 Task: Use a VST tremolo effect on a pad to create pulsating ambient textures.
Action: Mouse moved to (89, 11)
Screenshot: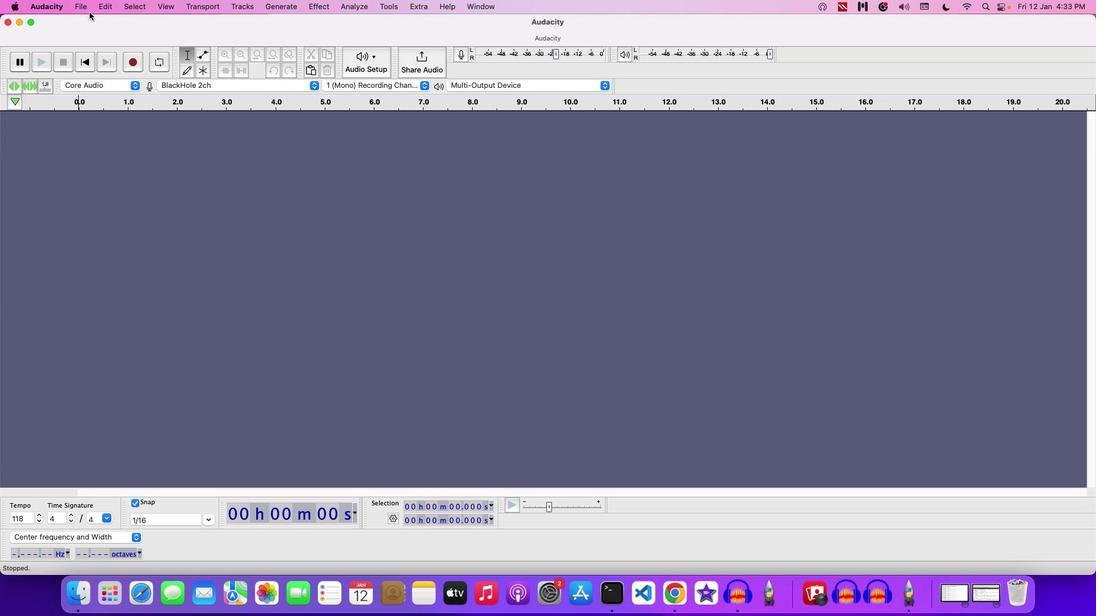 
Action: Mouse pressed left at (89, 11)
Screenshot: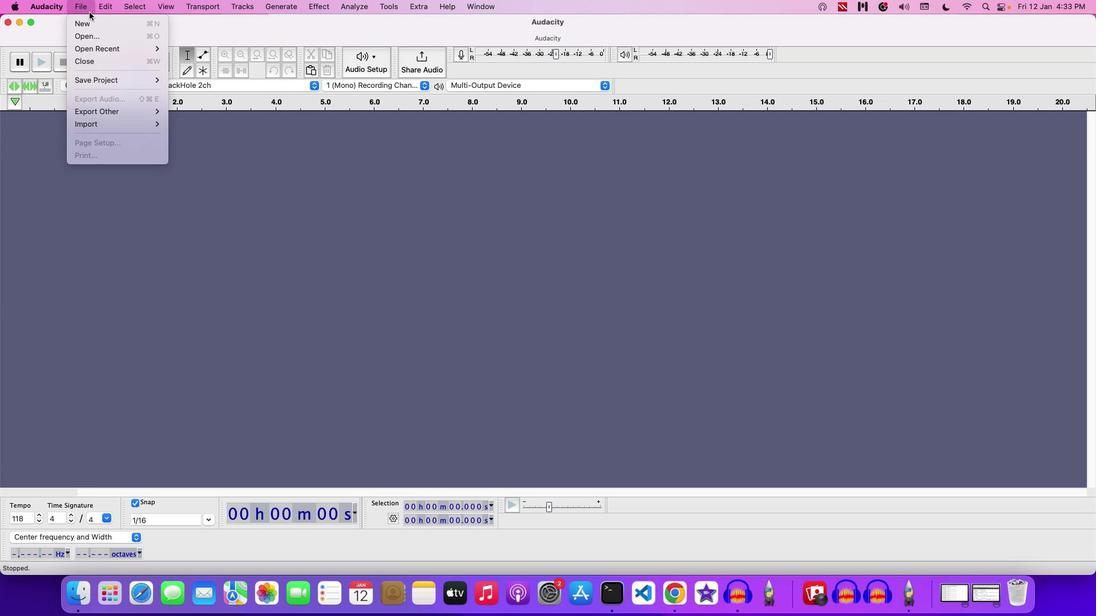 
Action: Mouse moved to (128, 42)
Screenshot: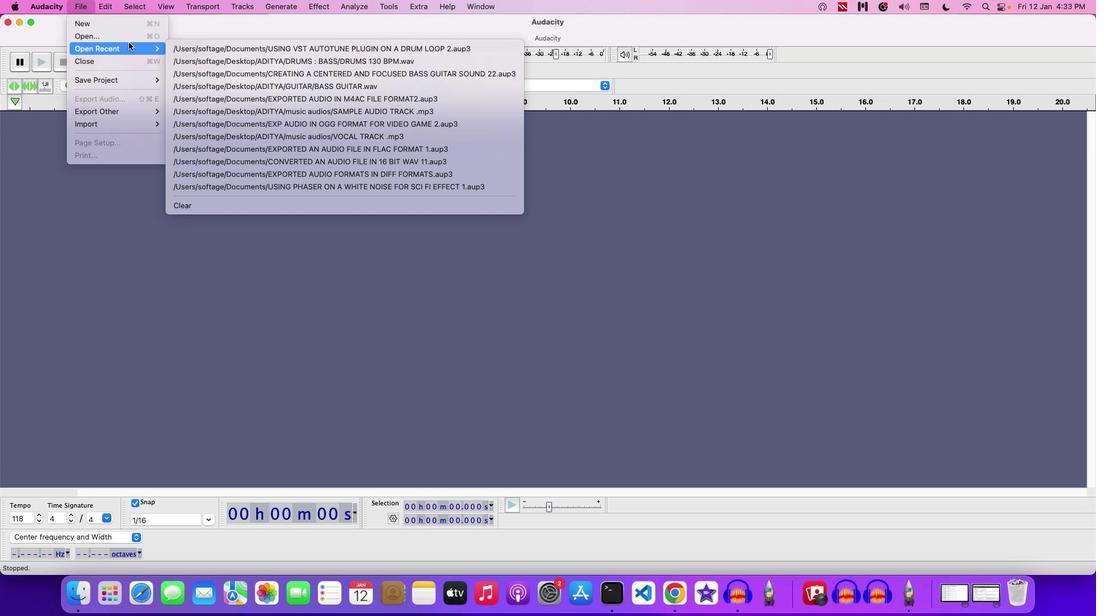 
Action: Mouse pressed left at (128, 42)
Screenshot: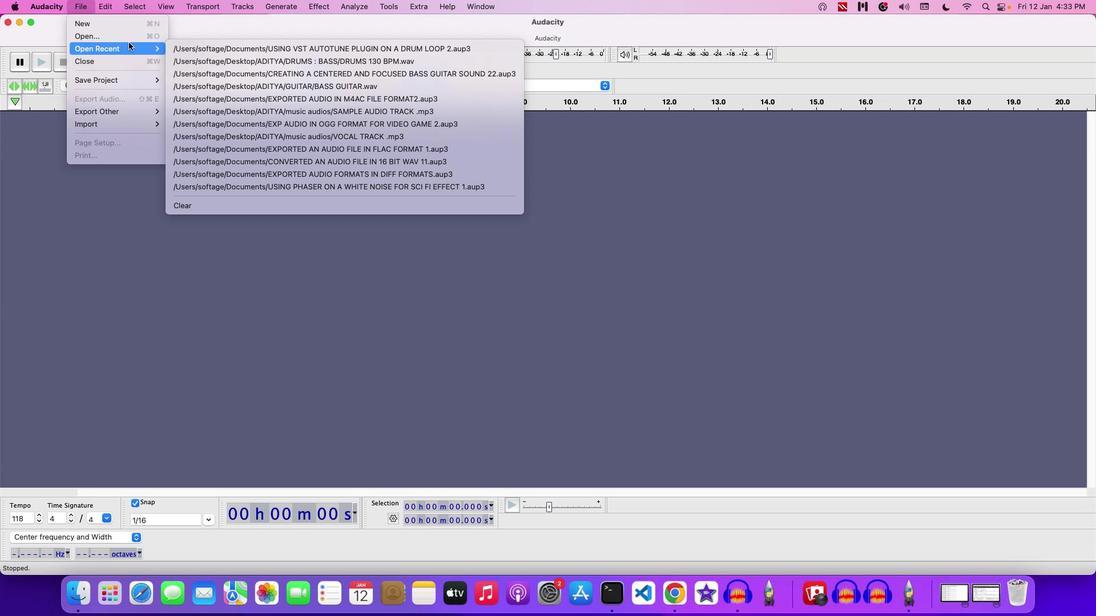 
Action: Mouse moved to (569, 121)
Screenshot: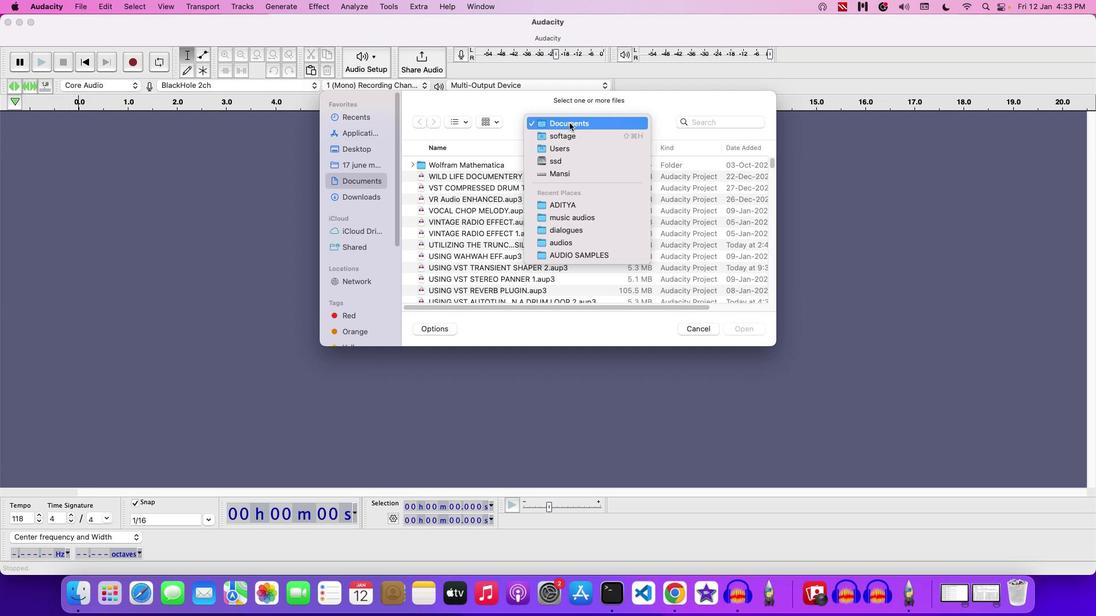 
Action: Mouse pressed left at (569, 121)
Screenshot: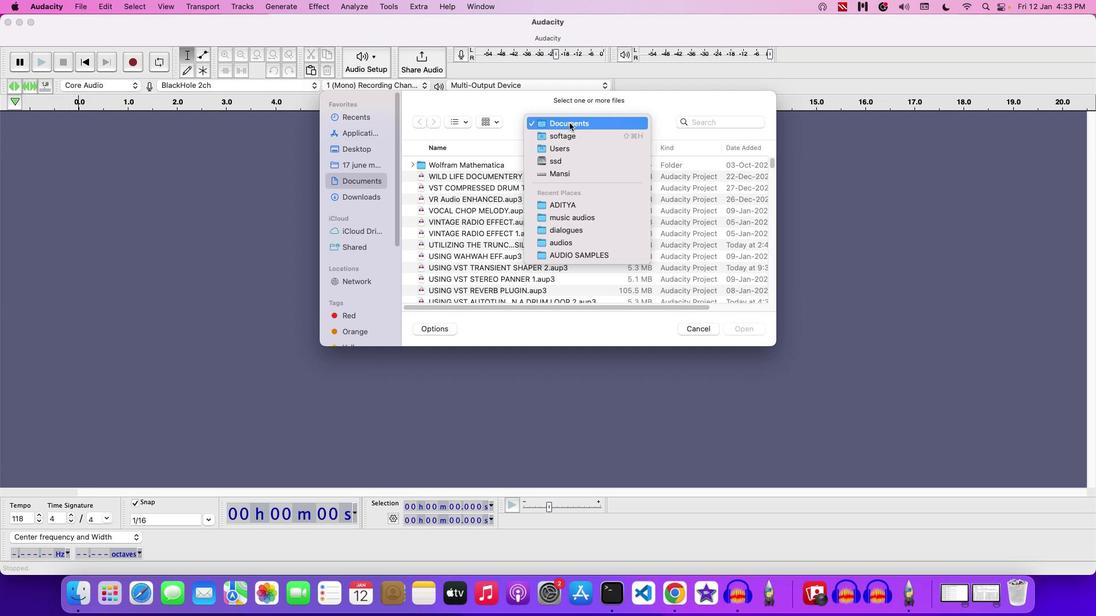 
Action: Mouse moved to (575, 209)
Screenshot: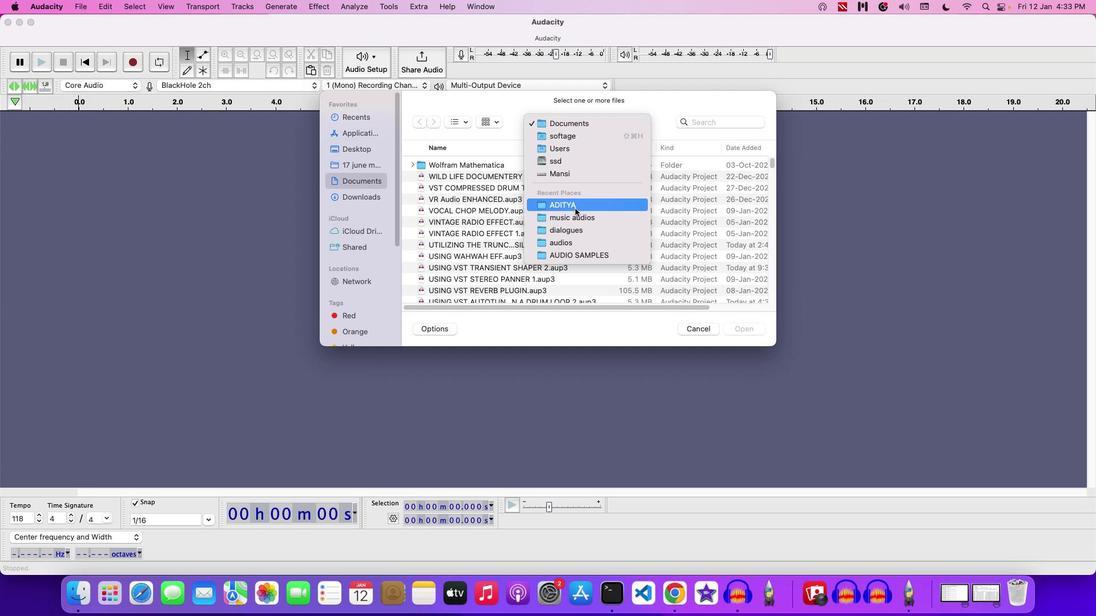 
Action: Mouse pressed left at (575, 209)
Screenshot: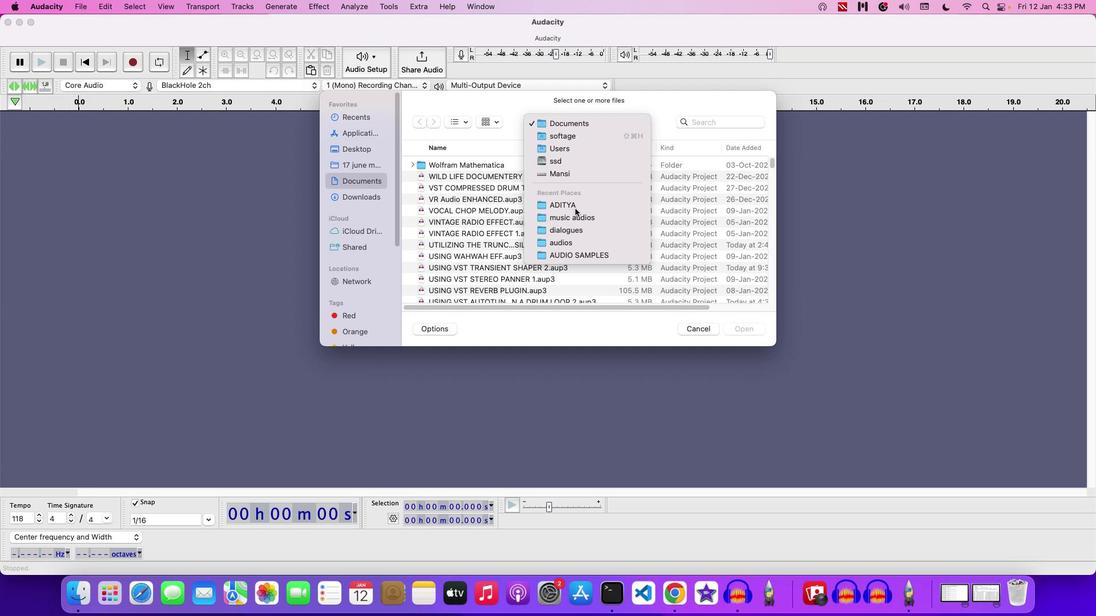
Action: Mouse moved to (518, 231)
Screenshot: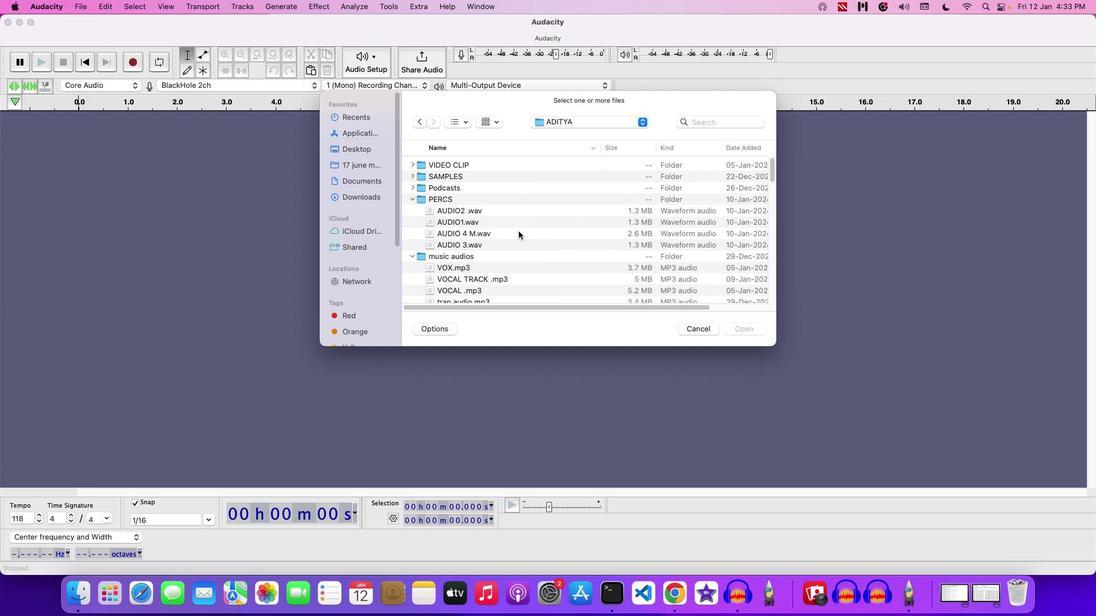 
Action: Mouse scrolled (518, 231) with delta (0, 0)
Screenshot: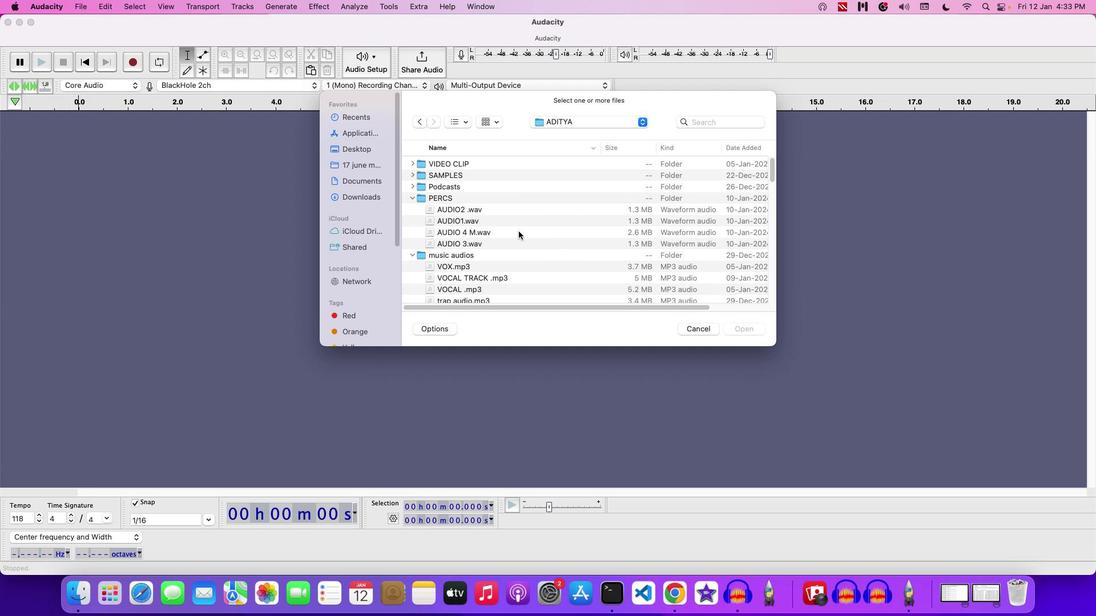 
Action: Mouse scrolled (518, 231) with delta (0, 0)
Screenshot: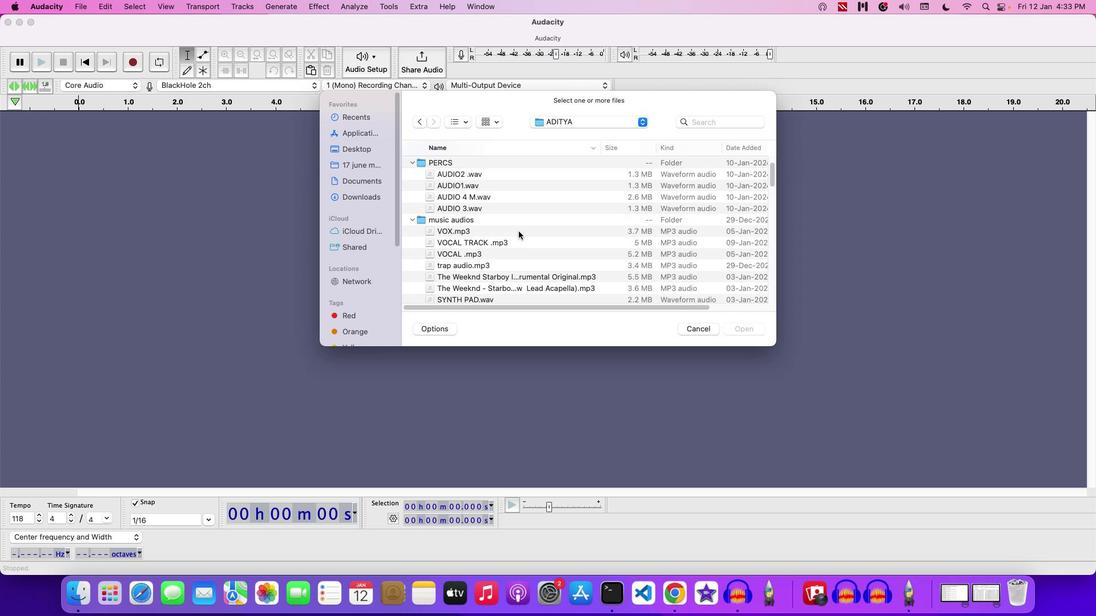 
Action: Mouse scrolled (518, 231) with delta (0, 0)
Screenshot: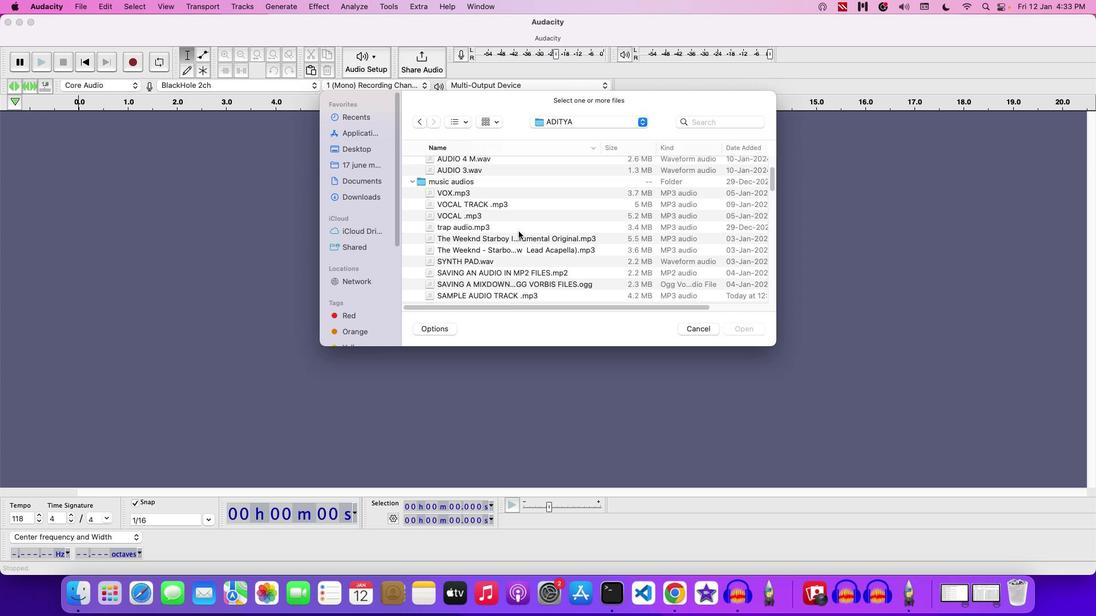 
Action: Mouse scrolled (518, 231) with delta (0, -1)
Screenshot: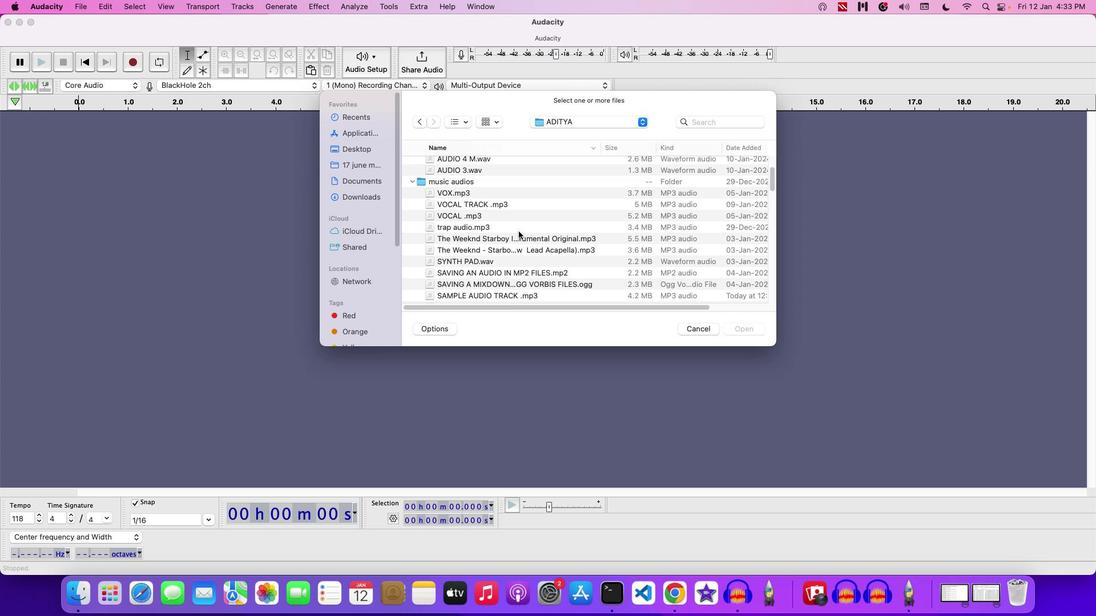 
Action: Mouse scrolled (518, 231) with delta (0, -1)
Screenshot: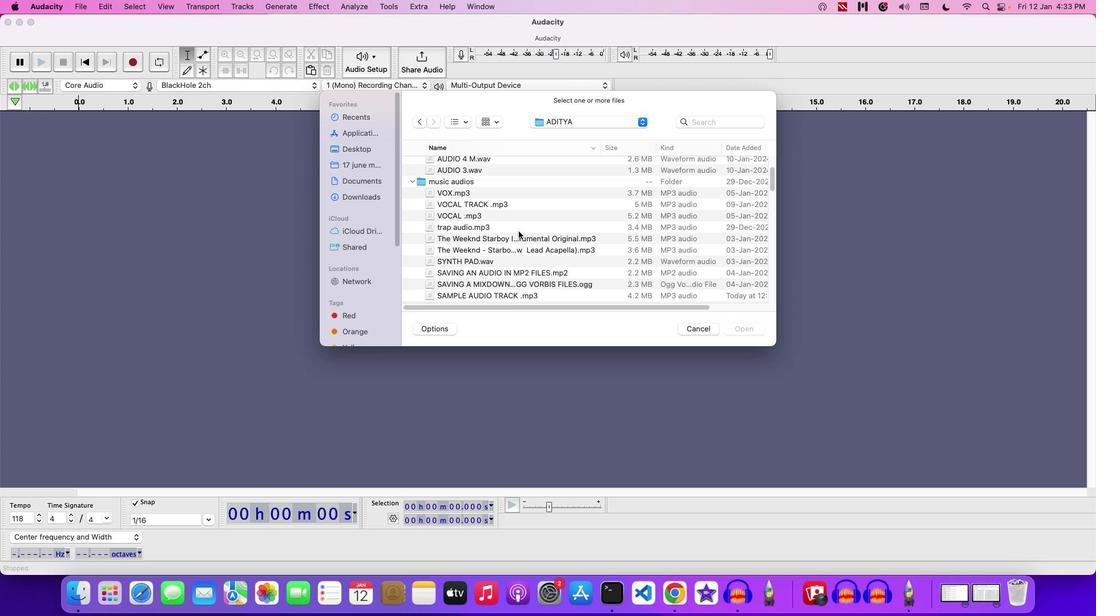 
Action: Mouse moved to (458, 262)
Screenshot: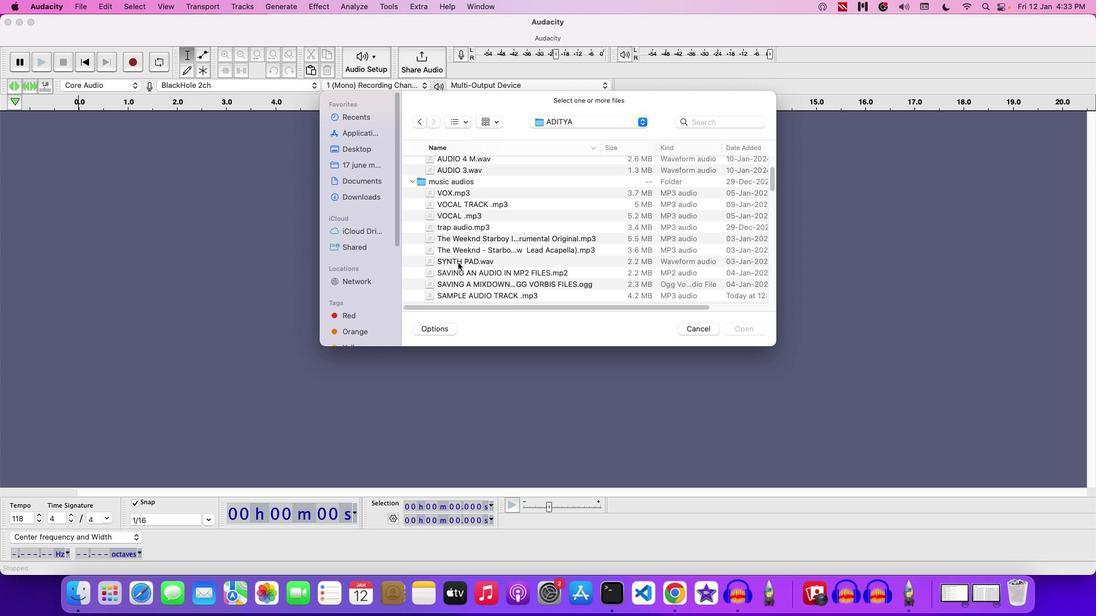 
Action: Mouse pressed left at (458, 262)
Screenshot: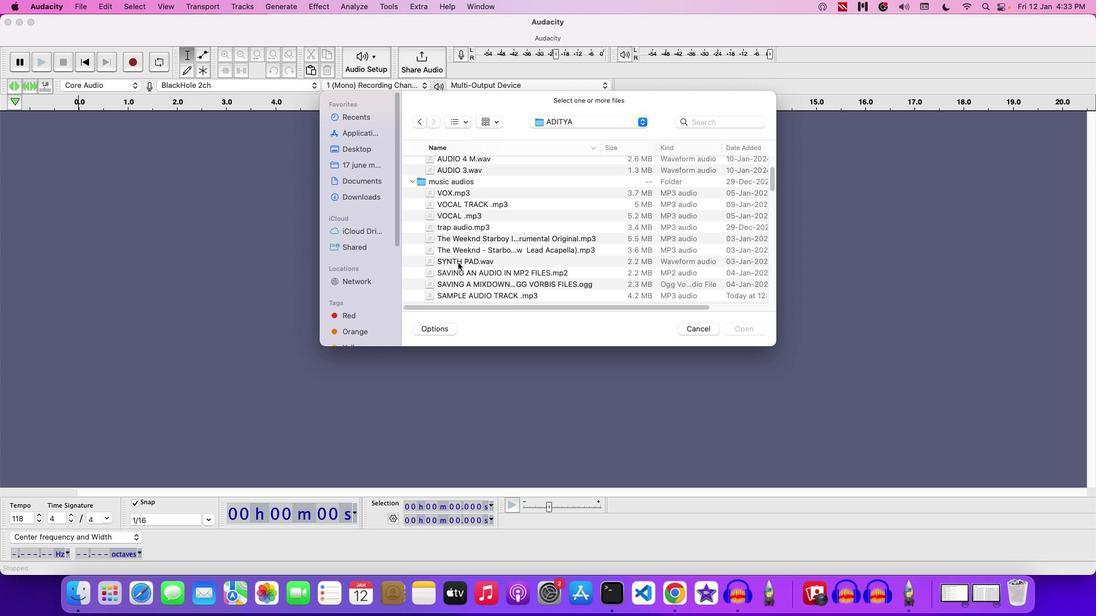 
Action: Mouse moved to (464, 261)
Screenshot: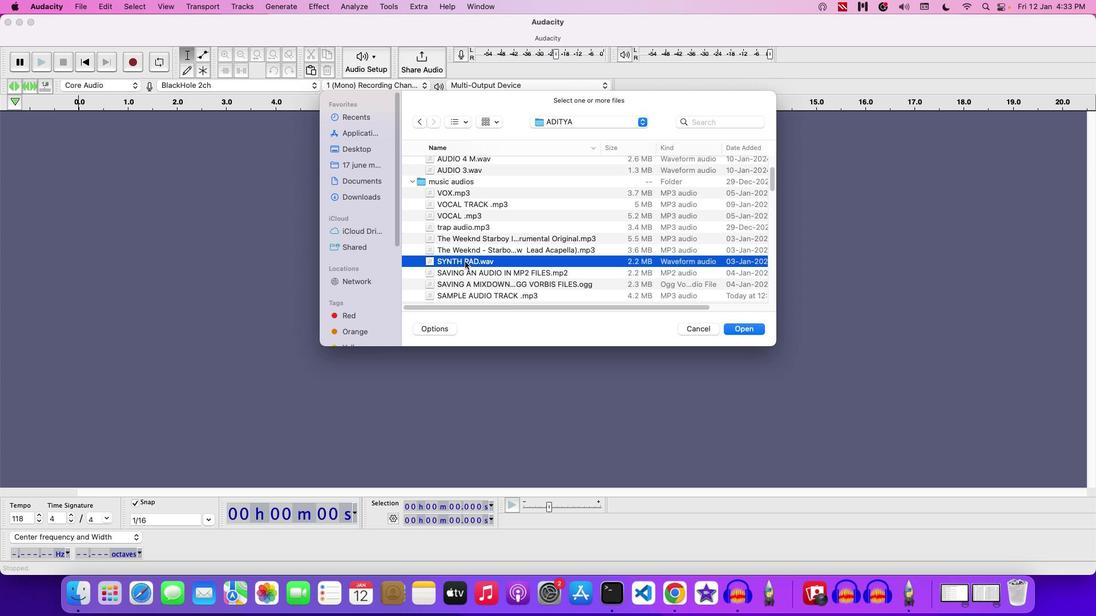 
Action: Mouse pressed left at (464, 261)
Screenshot: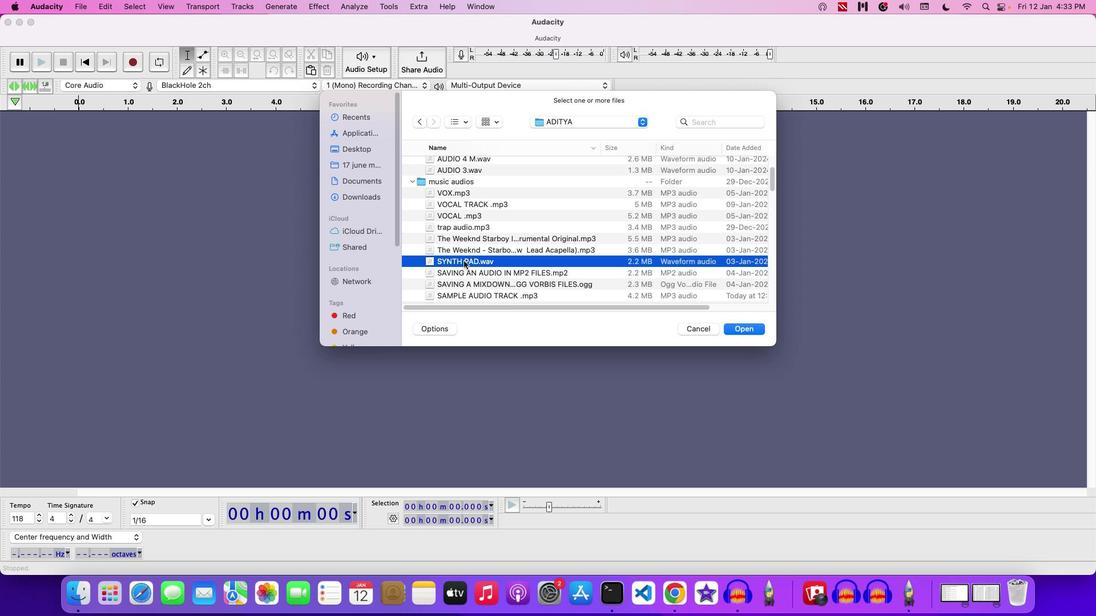 
Action: Mouse moved to (708, 327)
Screenshot: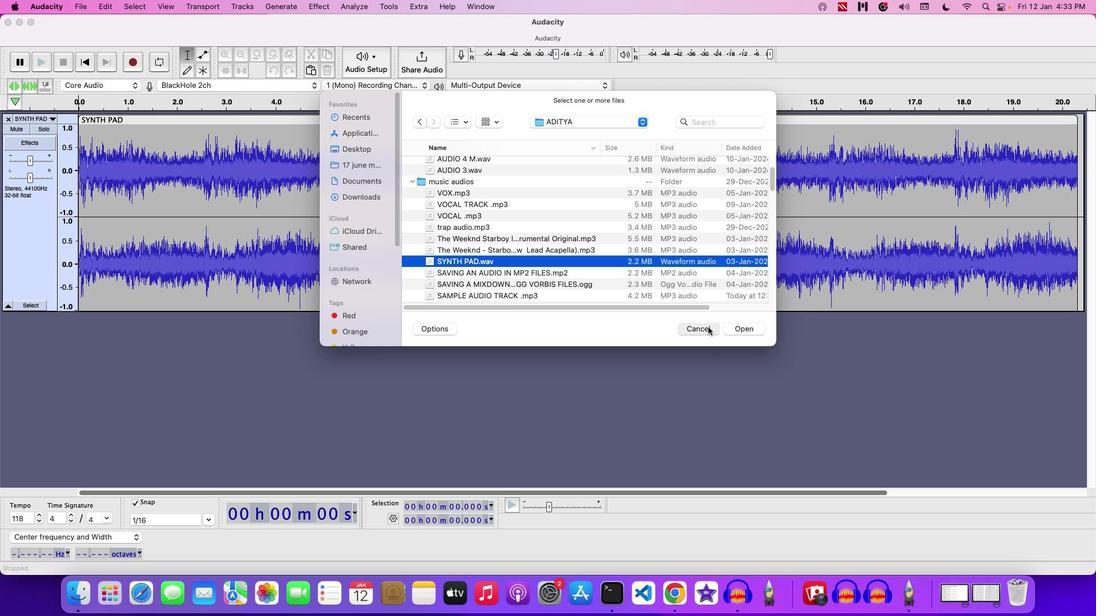 
Action: Mouse pressed left at (708, 327)
Screenshot: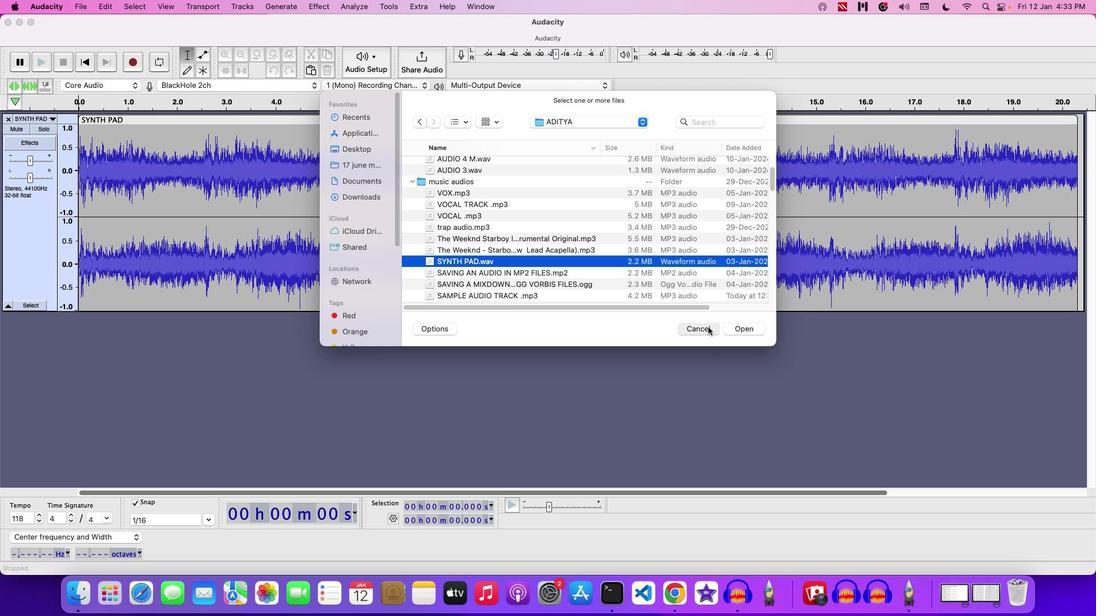 
Action: Mouse moved to (312, 301)
Screenshot: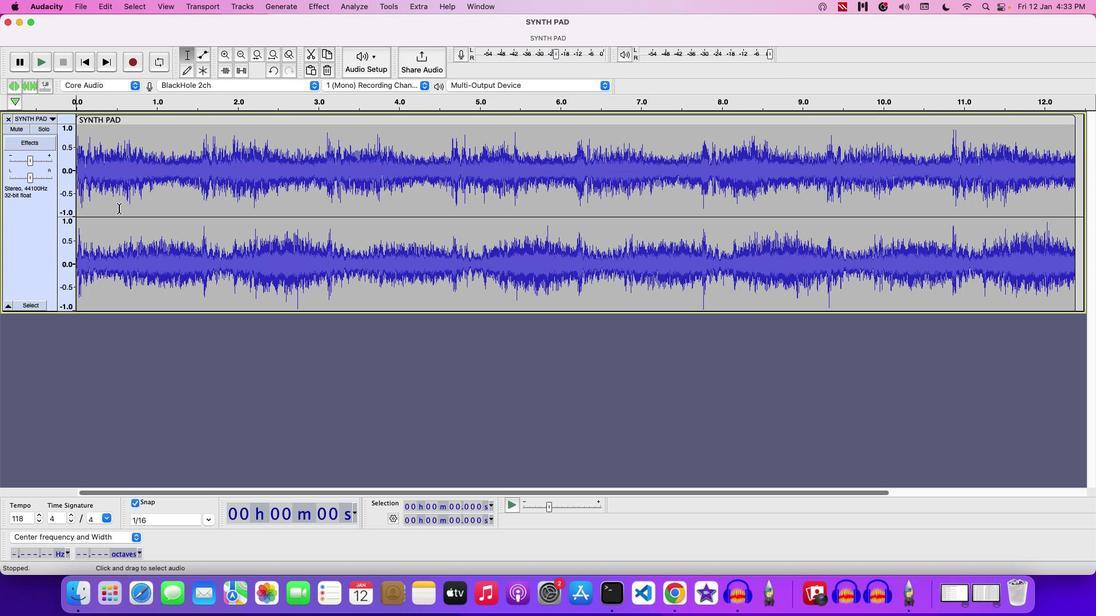 
Action: Key pressed Key.space
Screenshot: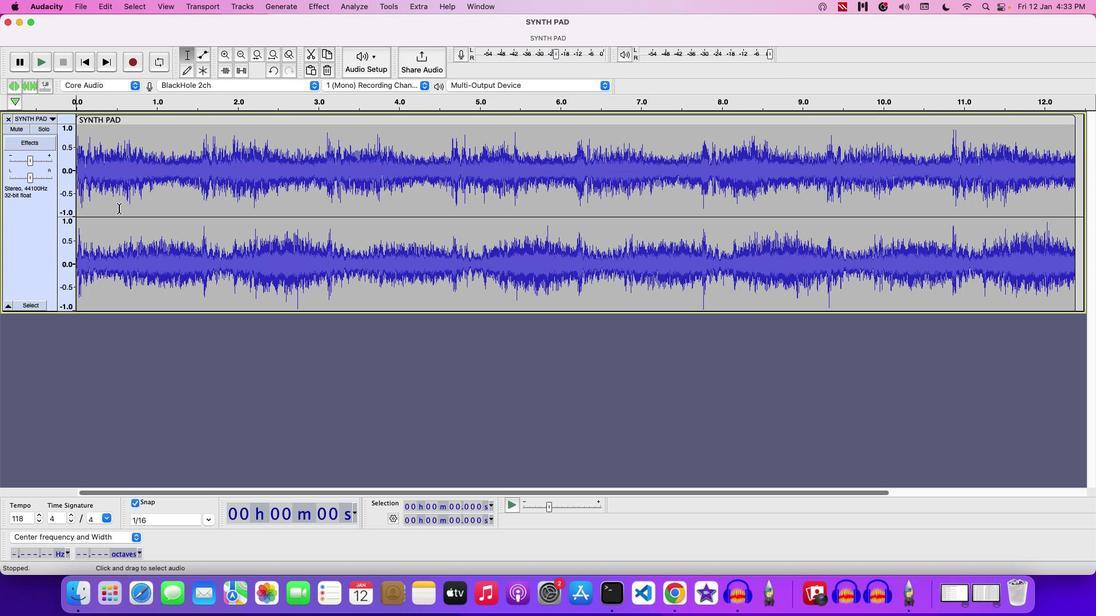 
Action: Mouse moved to (347, 175)
Screenshot: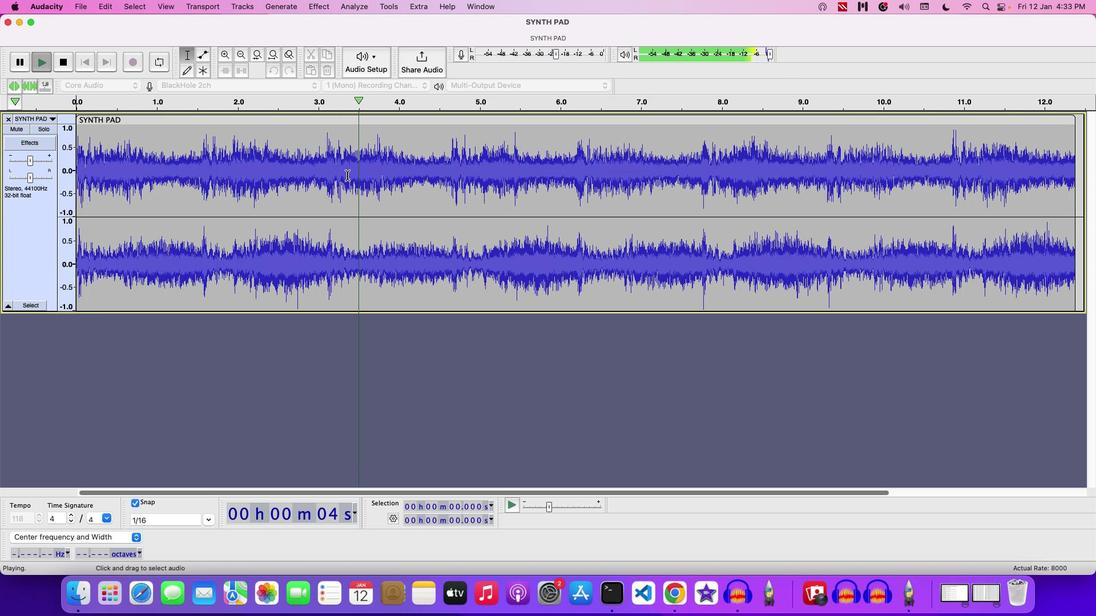 
Action: Mouse pressed left at (347, 175)
Screenshot: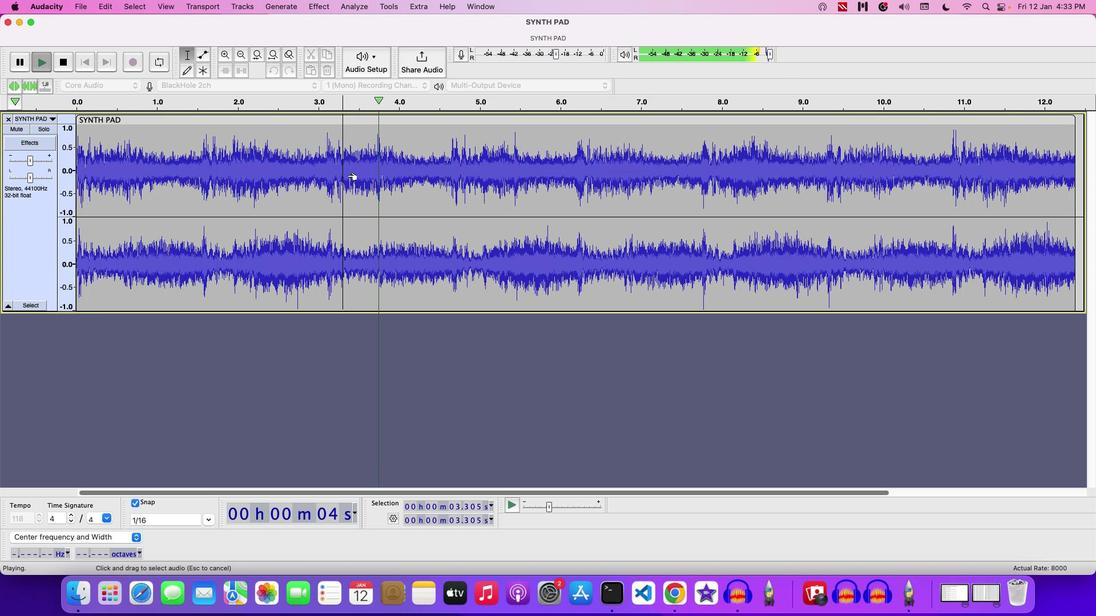 
Action: Mouse pressed left at (347, 175)
Screenshot: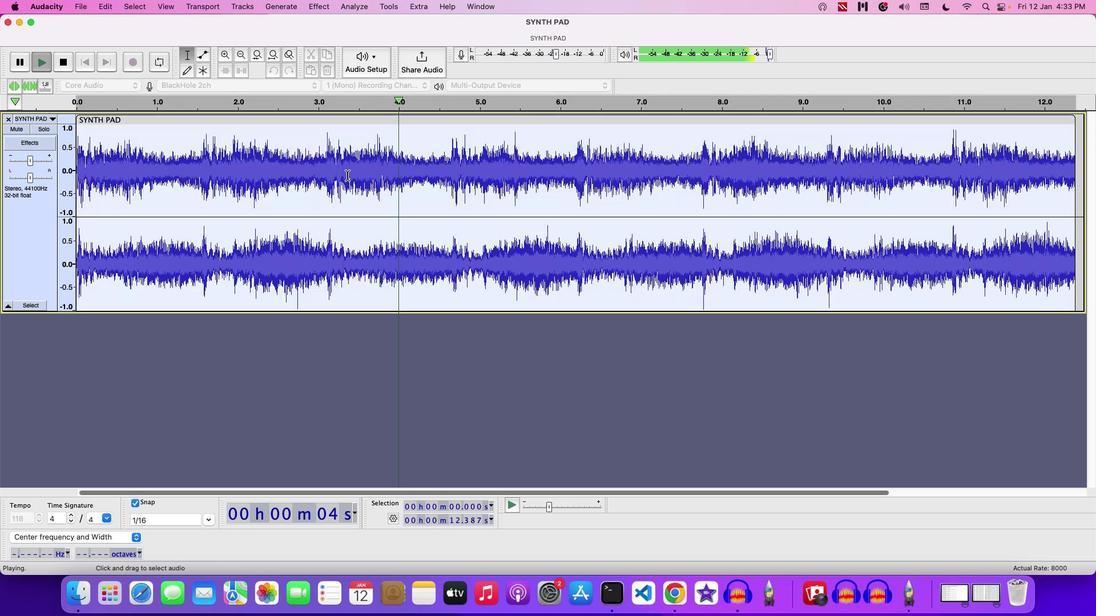 
Action: Mouse moved to (29, 160)
Screenshot: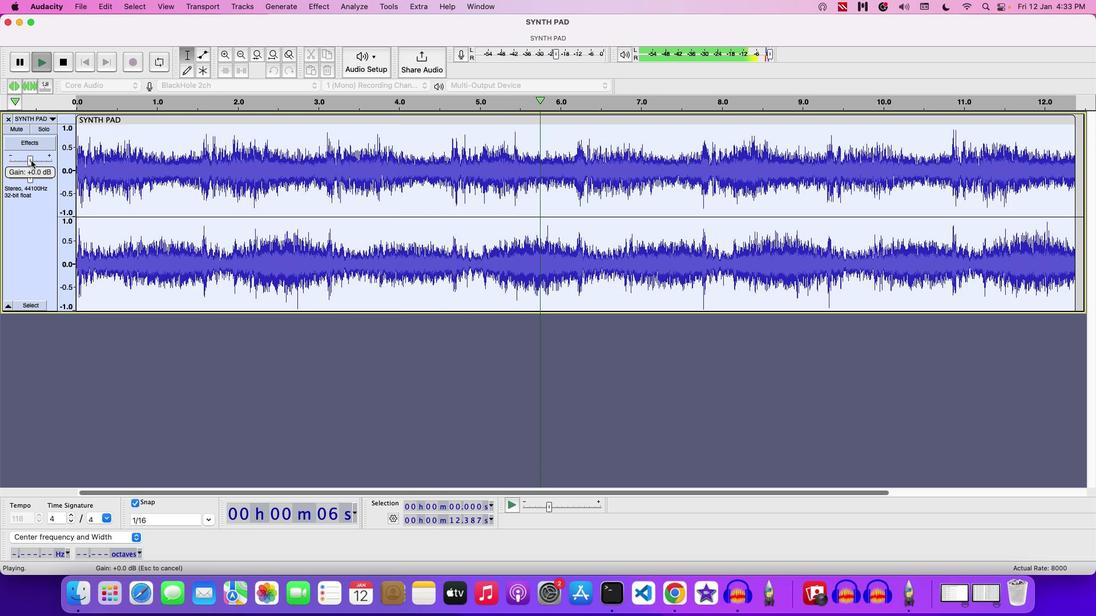 
Action: Mouse pressed left at (29, 160)
Screenshot: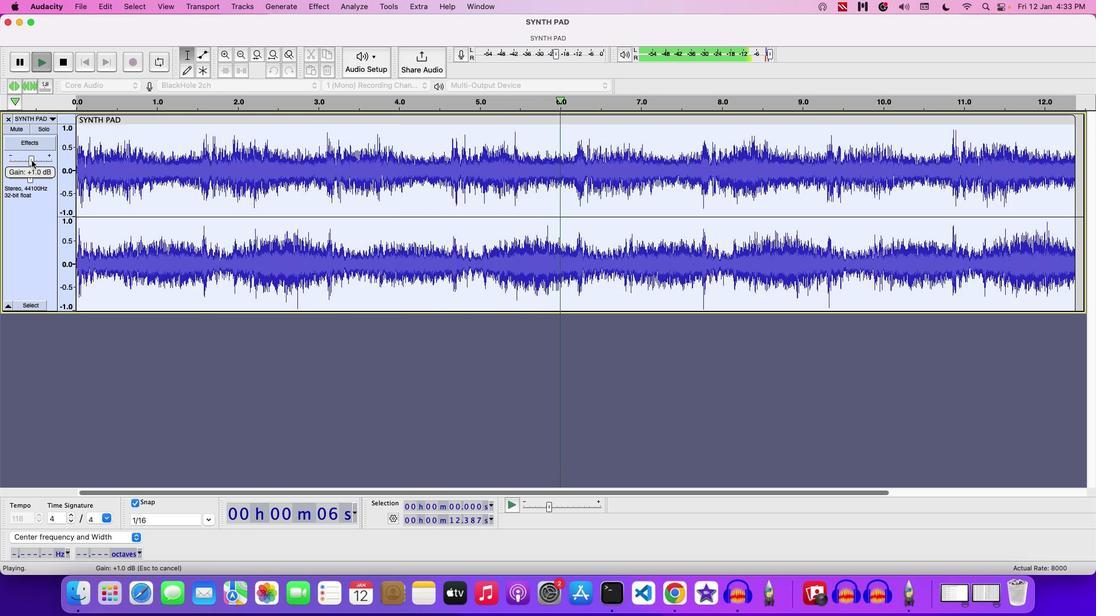 
Action: Mouse moved to (321, 13)
Screenshot: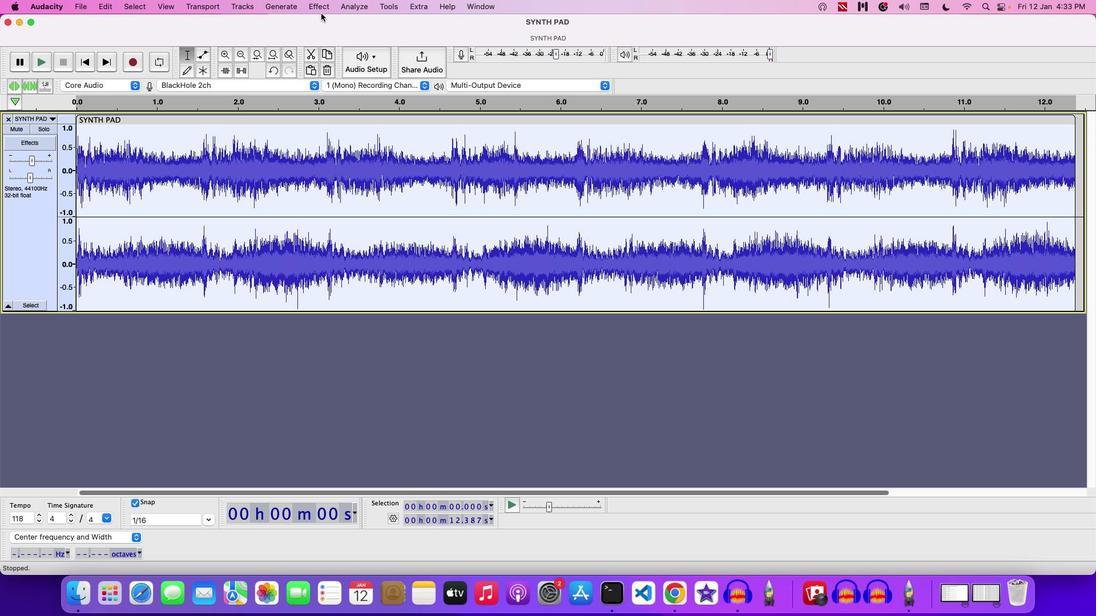 
Action: Mouse pressed left at (321, 13)
Screenshot: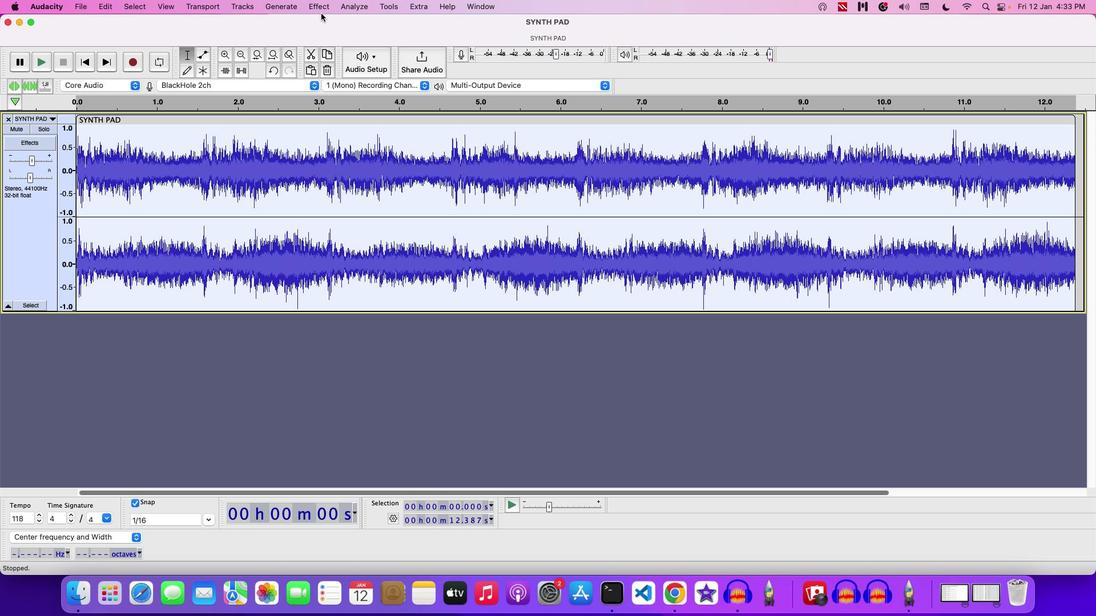 
Action: Mouse moved to (324, 10)
Screenshot: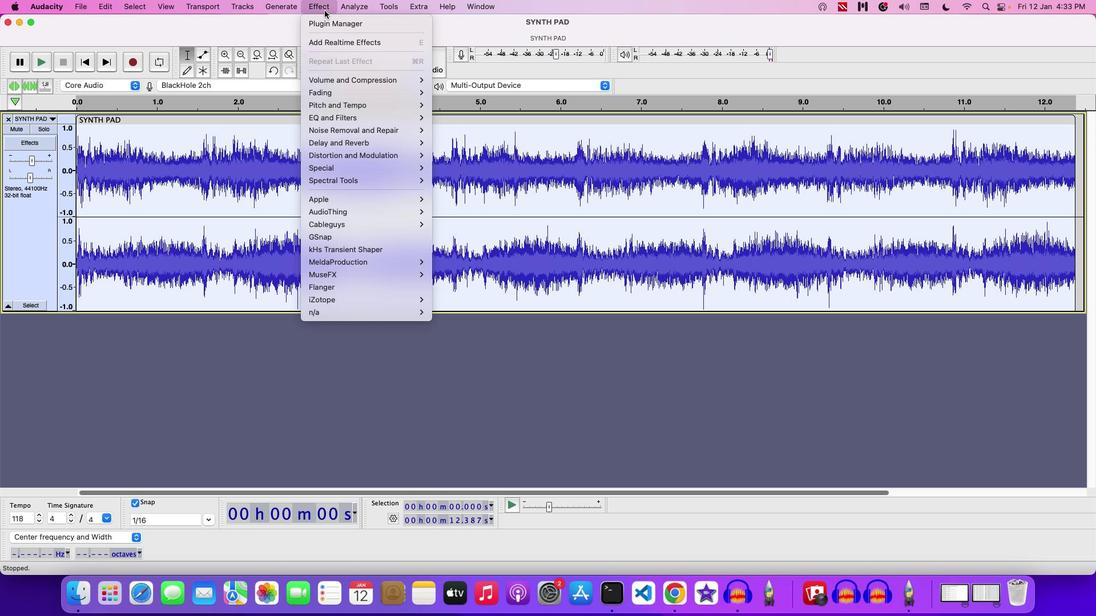 
Action: Mouse pressed left at (324, 10)
Screenshot: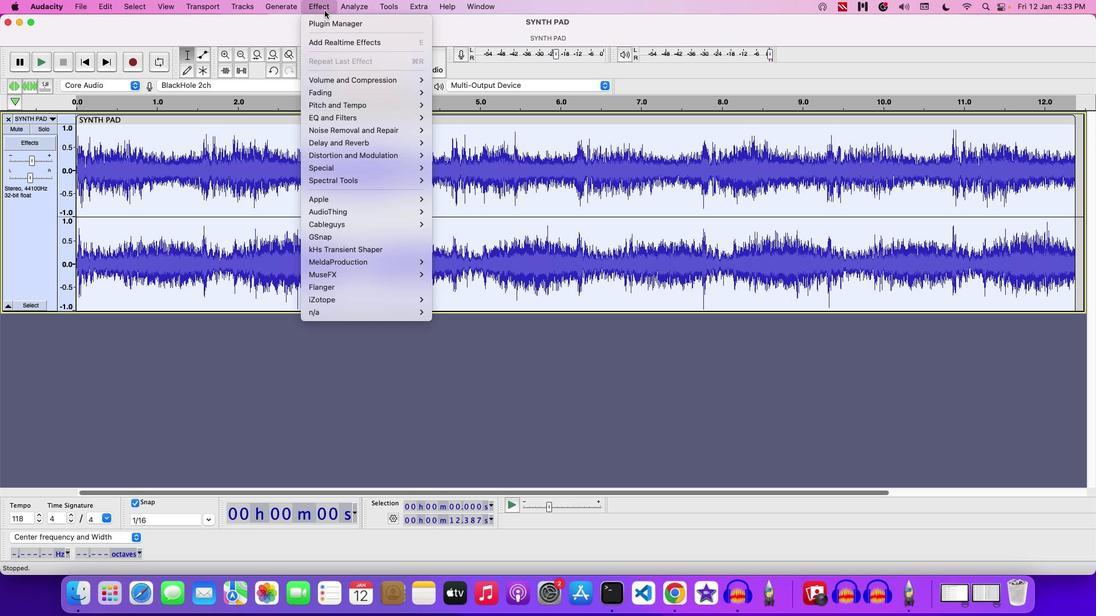 
Action: Mouse moved to (462, 183)
Screenshot: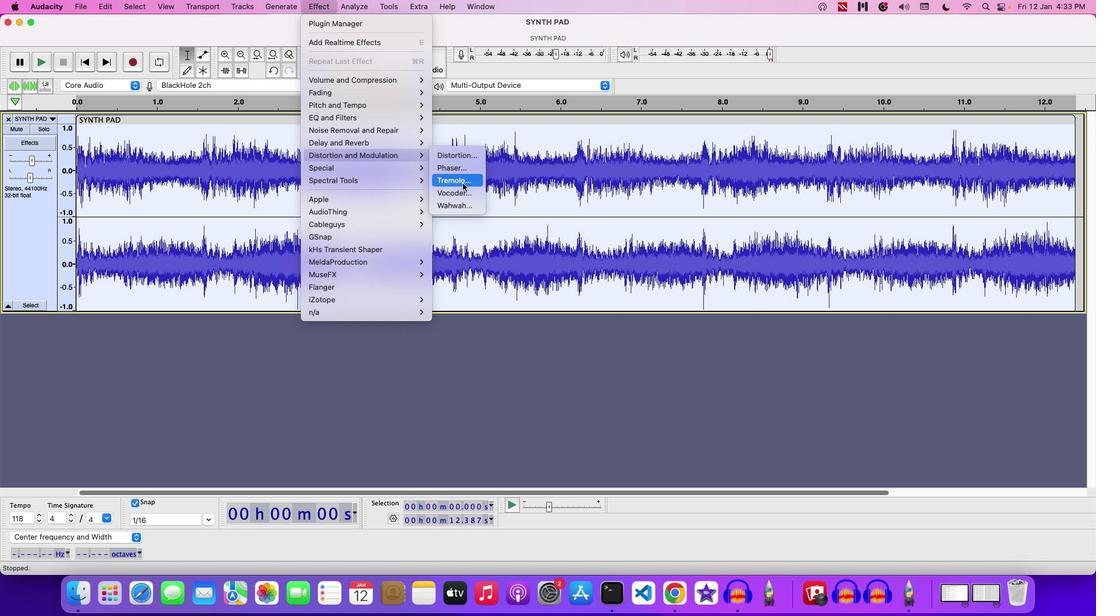 
Action: Mouse pressed left at (462, 183)
Screenshot: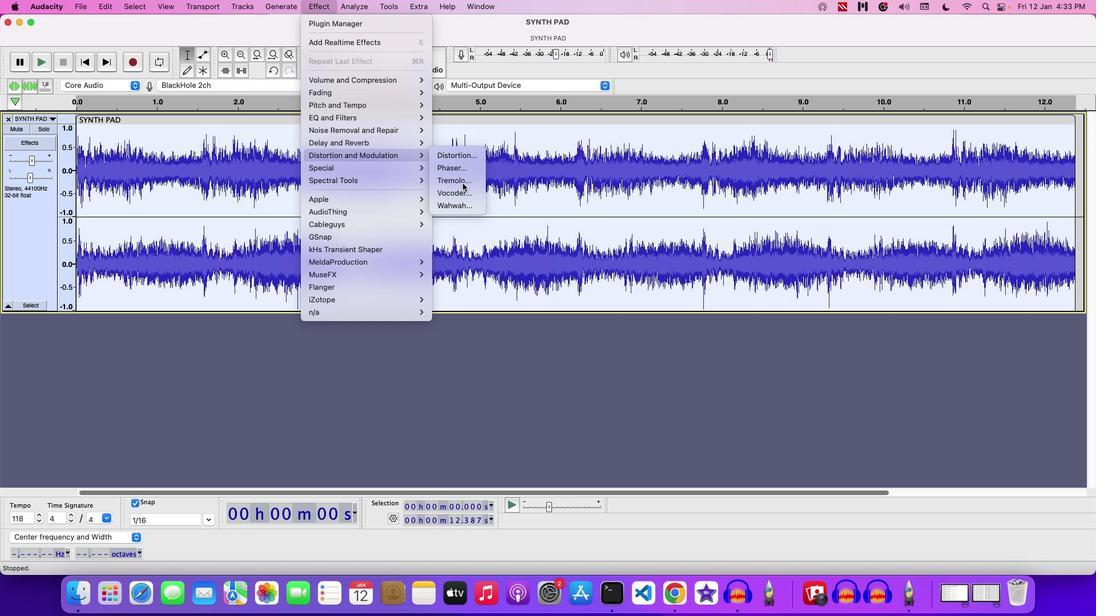
Action: Mouse moved to (603, 263)
Screenshot: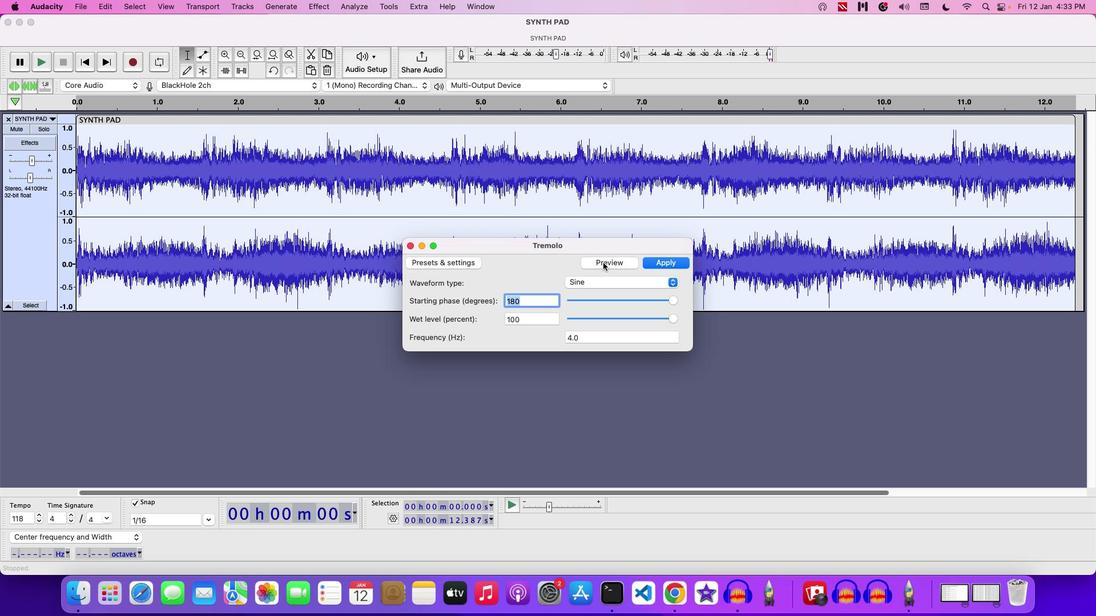 
Action: Mouse pressed left at (603, 263)
Screenshot: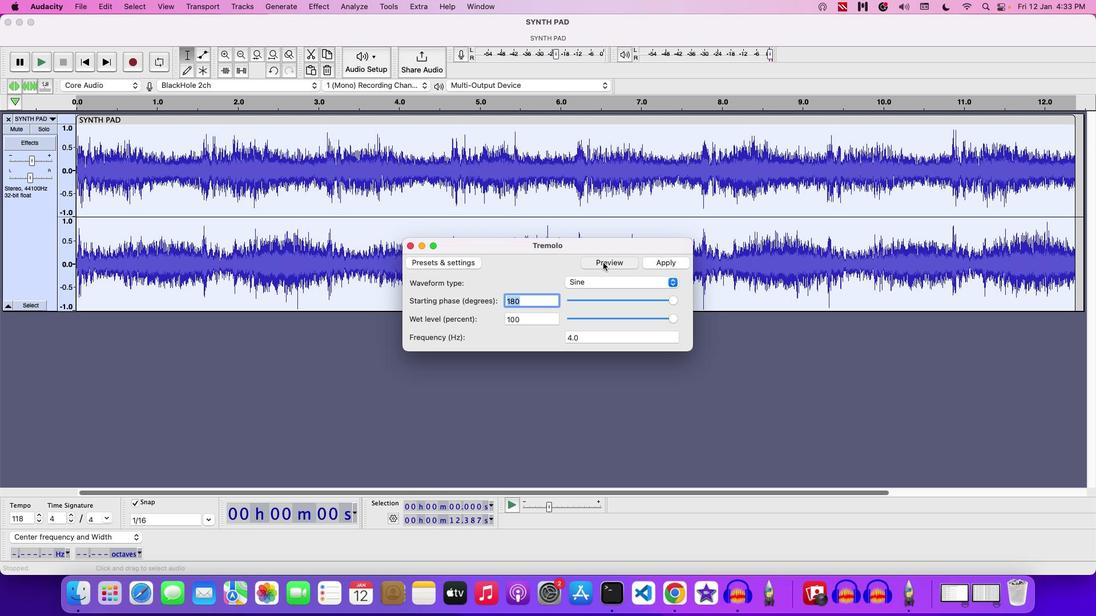 
Action: Mouse moved to (579, 335)
Screenshot: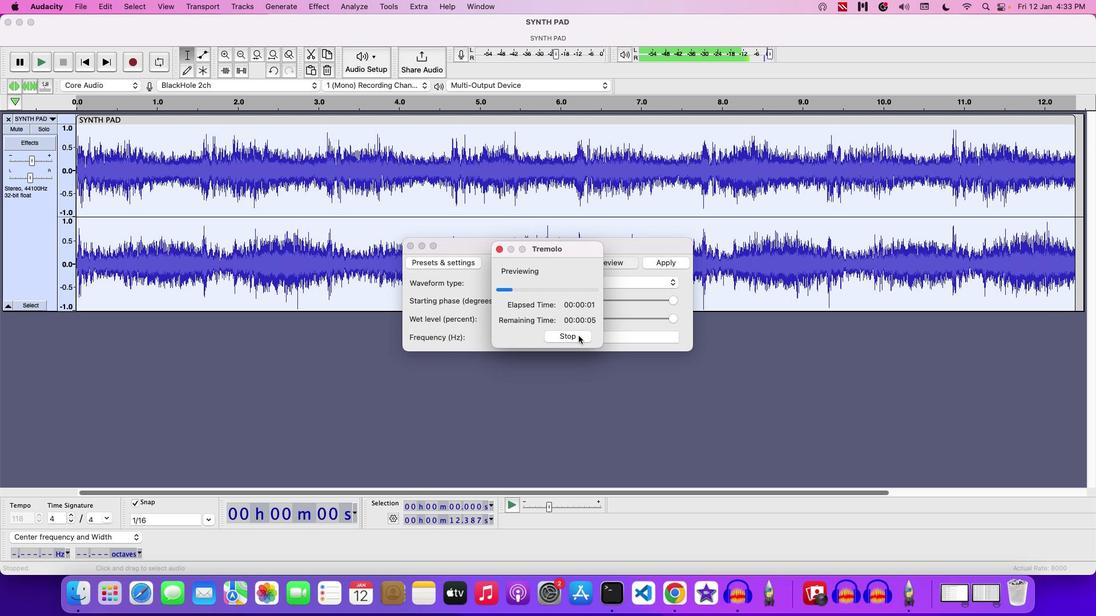 
Action: Mouse pressed left at (579, 335)
Screenshot: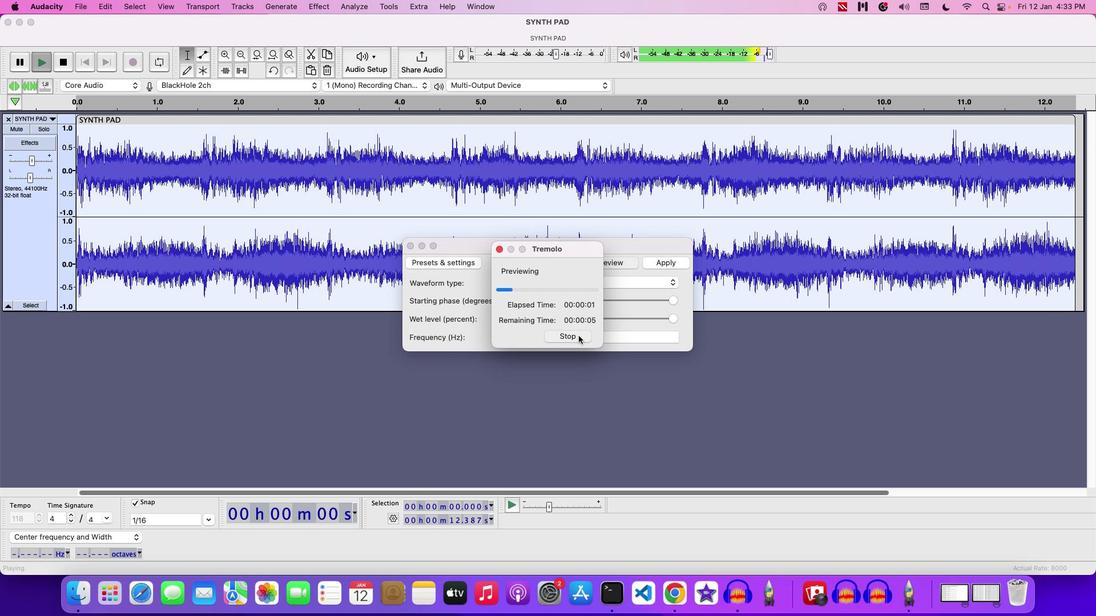 
Action: Mouse moved to (672, 267)
Screenshot: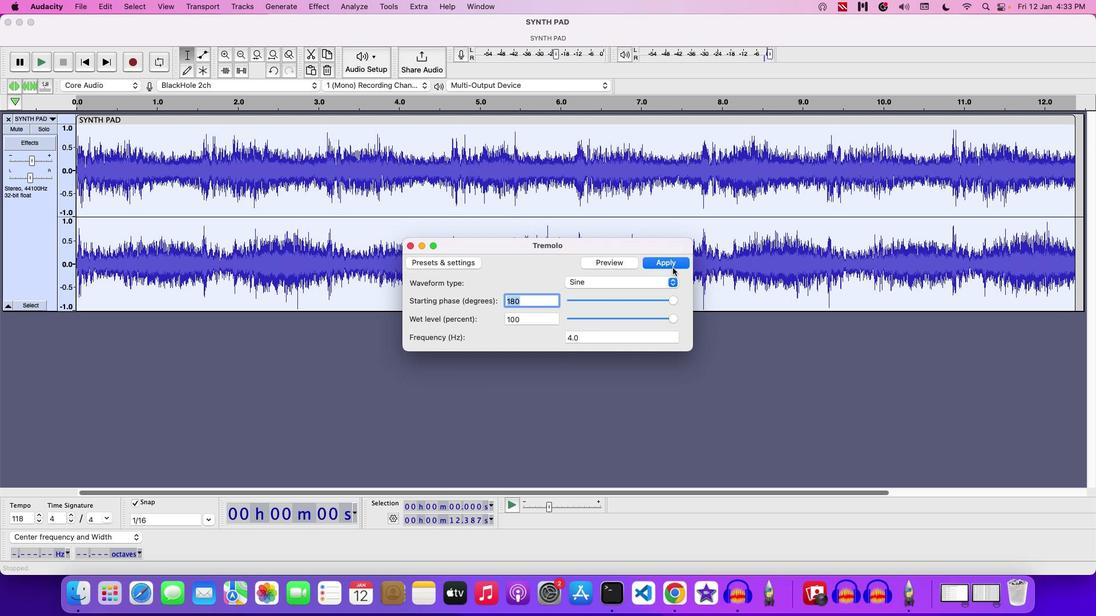 
Action: Mouse pressed left at (672, 267)
Screenshot: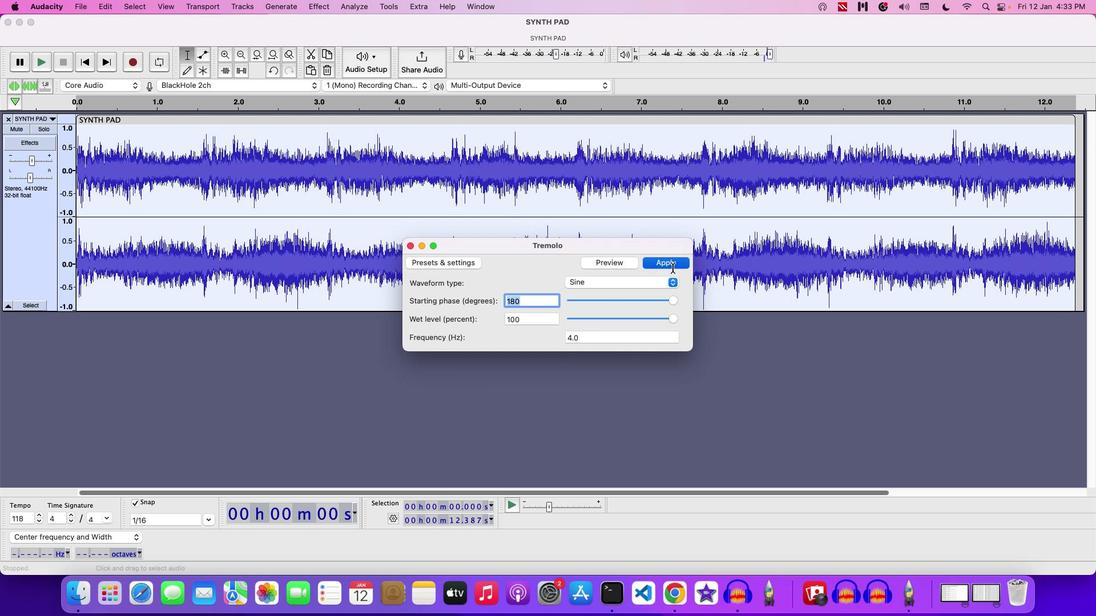 
Action: Mouse moved to (526, 253)
Screenshot: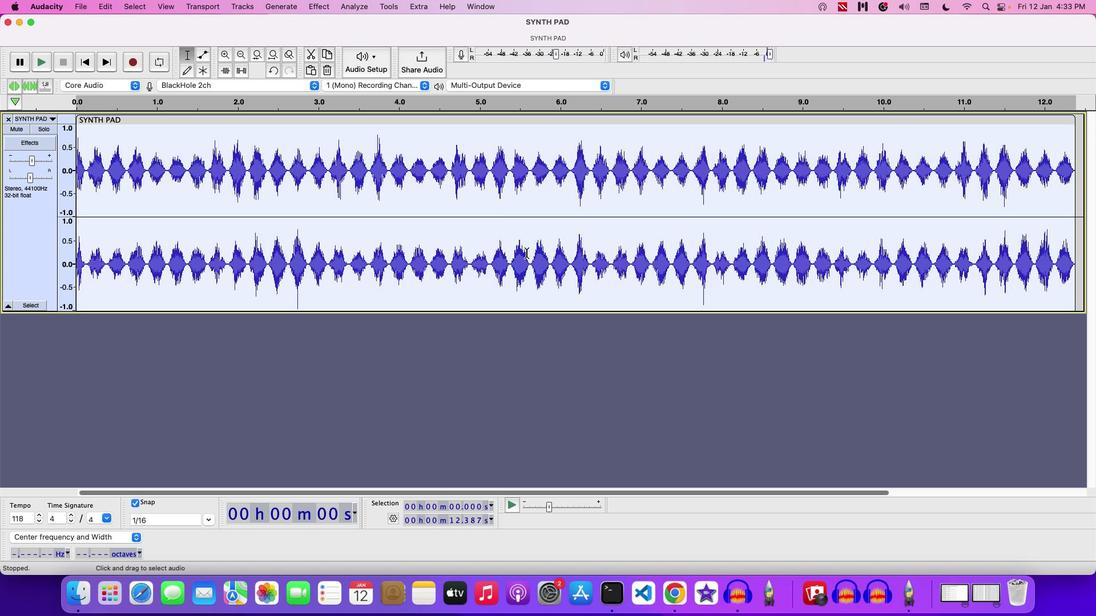 
Action: Key pressed Key.space
Screenshot: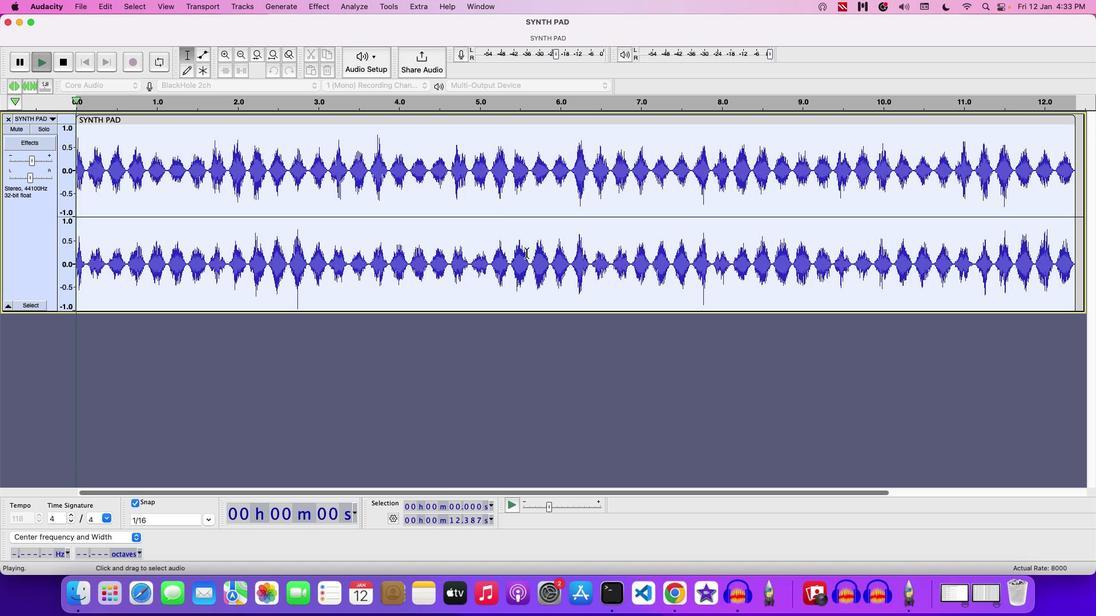 
Action: Mouse moved to (32, 160)
Screenshot: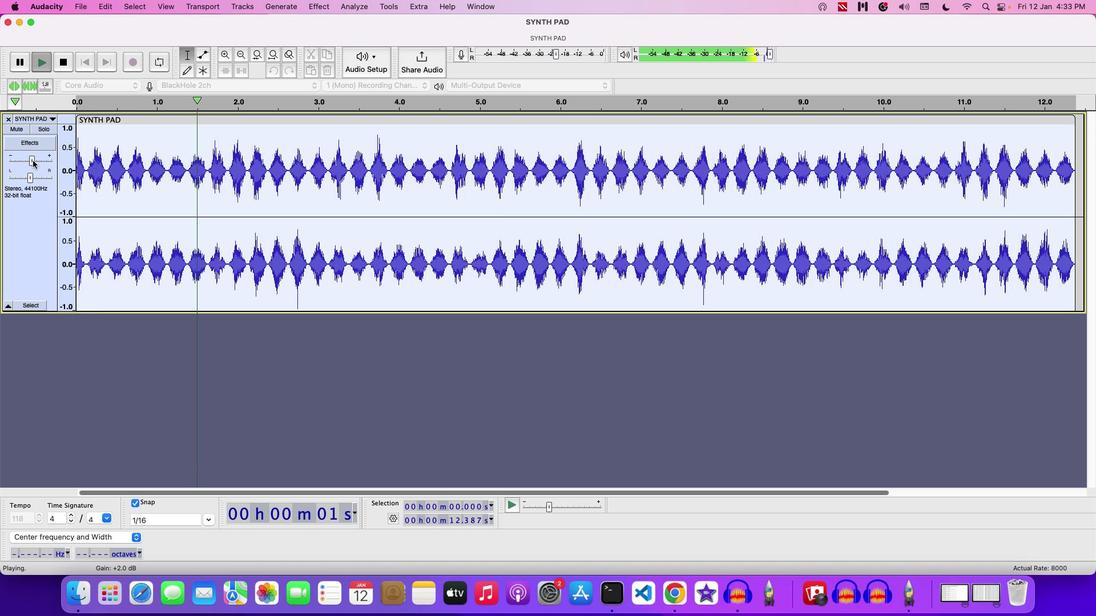 
Action: Mouse pressed left at (32, 160)
Screenshot: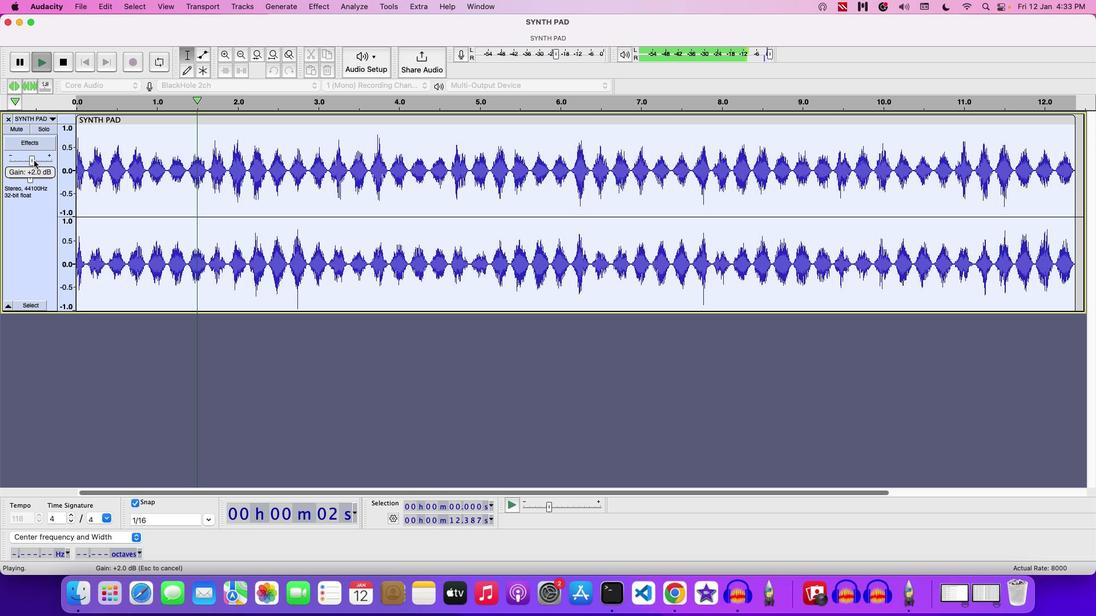 
Action: Mouse moved to (83, 3)
Screenshot: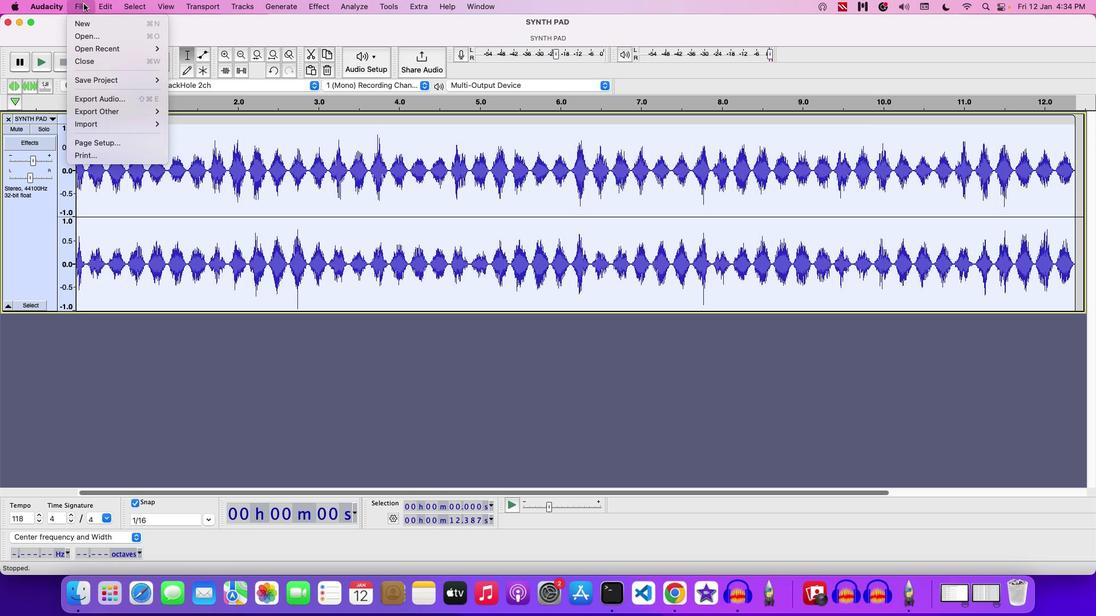
Action: Mouse pressed left at (83, 3)
Screenshot: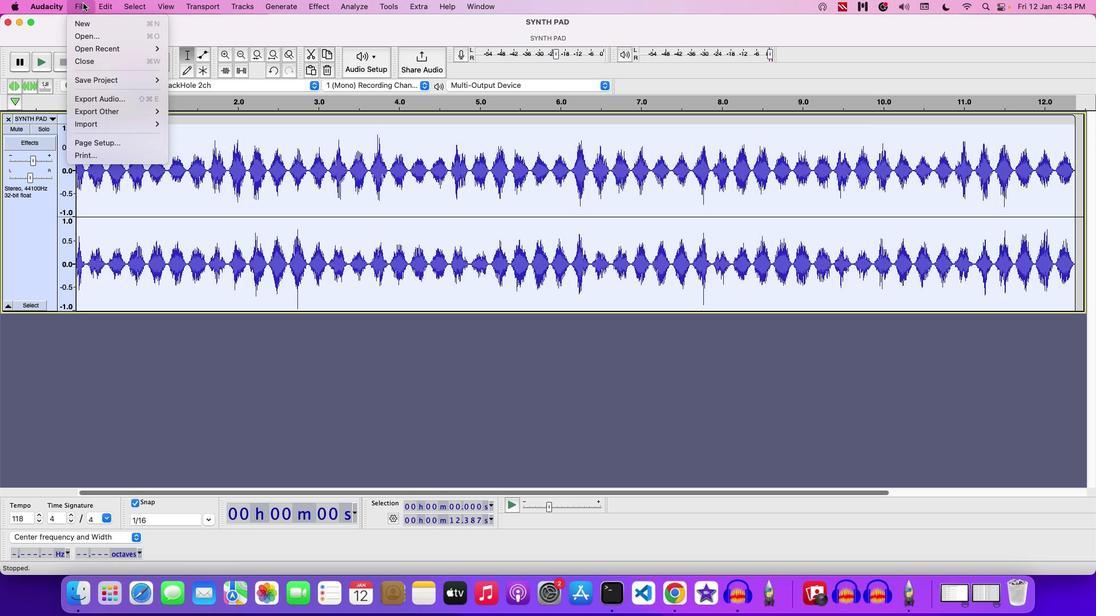 
Action: Mouse moved to (97, 75)
Screenshot: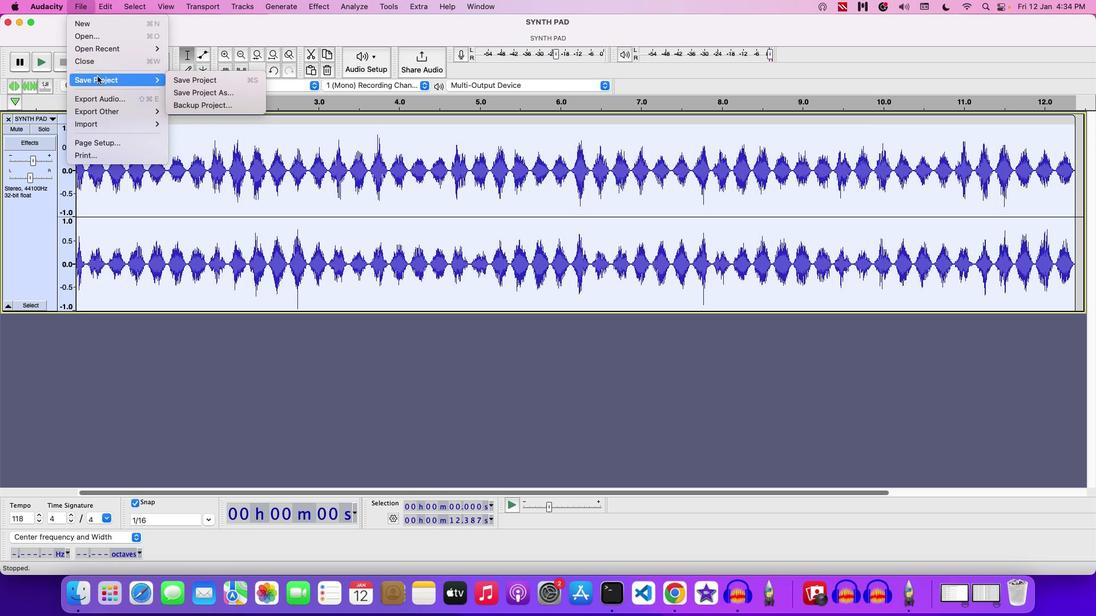 
Action: Mouse pressed left at (97, 75)
Screenshot: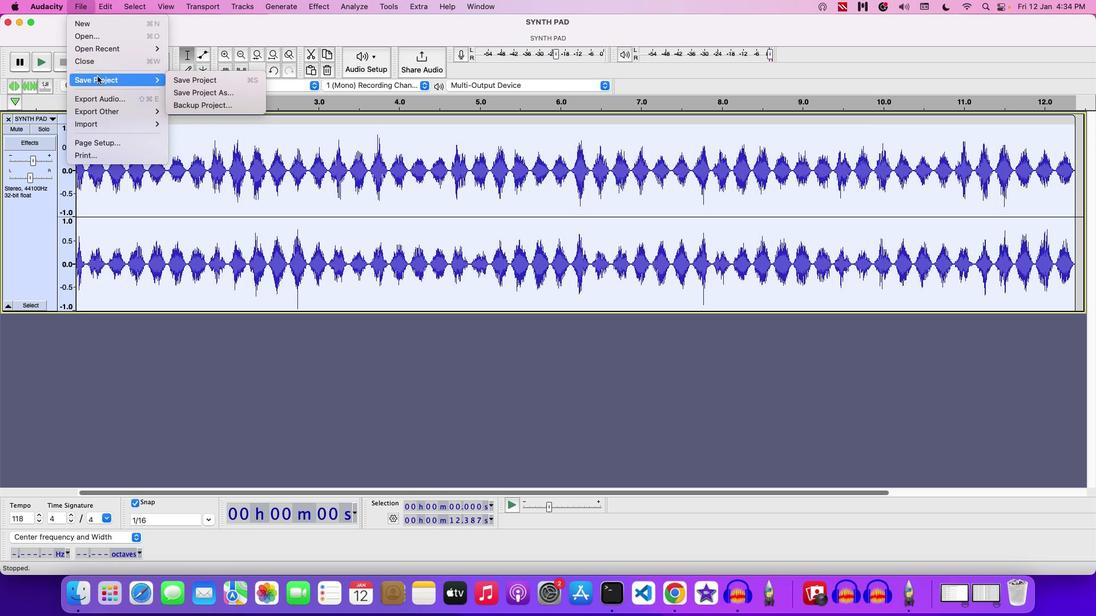 
Action: Mouse moved to (187, 79)
Screenshot: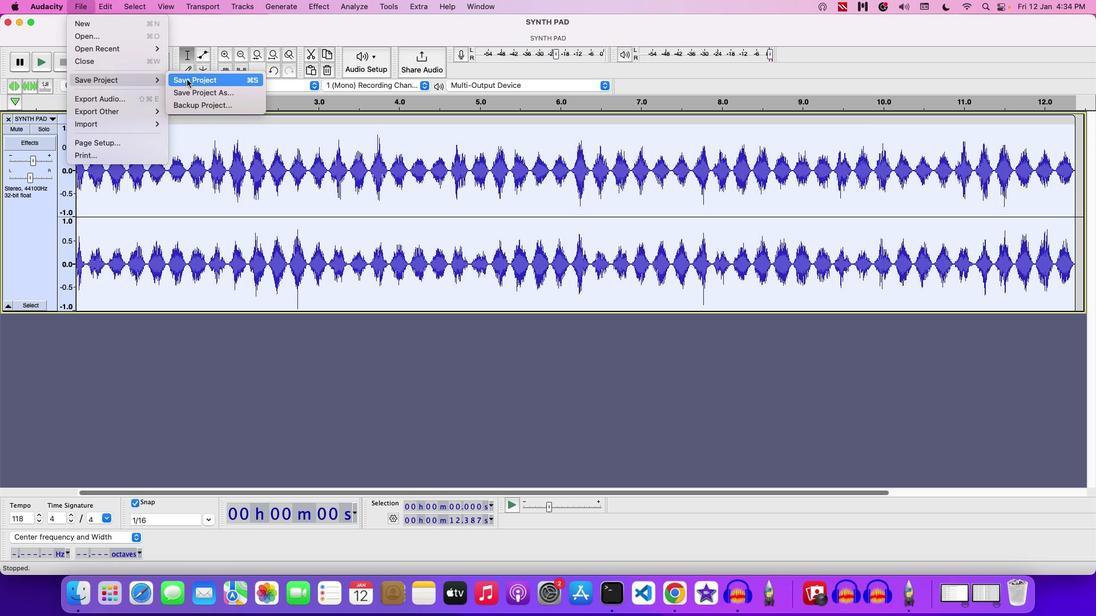 
Action: Mouse pressed left at (187, 79)
Screenshot: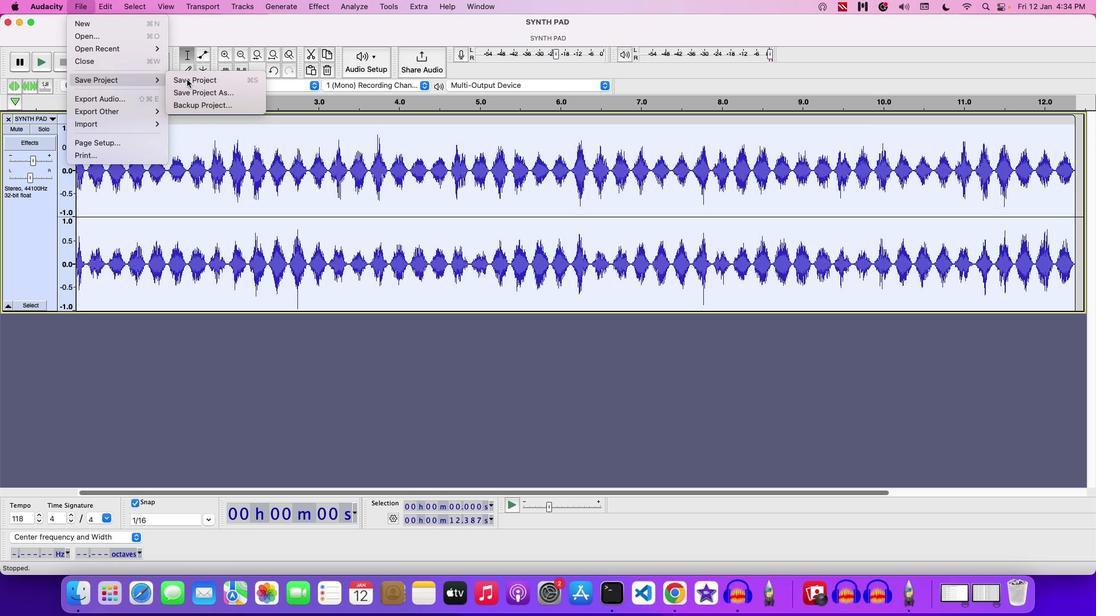 
Action: Mouse moved to (386, 227)
Screenshot: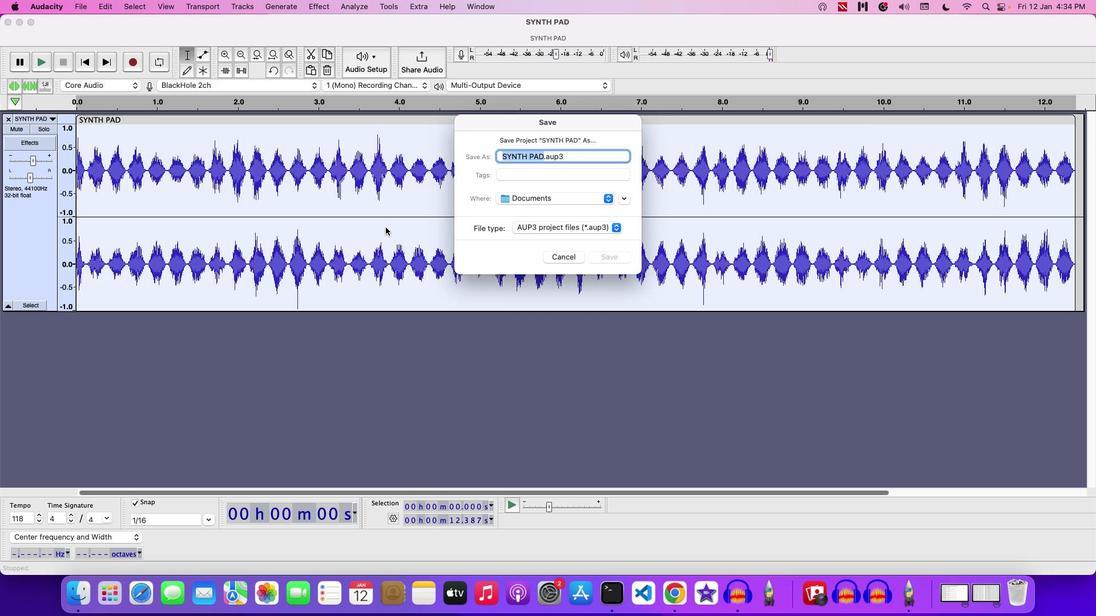 
Action: Key pressed Key.backspace'U''S''I''N''G'Key.space'A'Key.space'V''S''T'Key.space'T''R''E''M''O''L''O'Key.space'E''F''F''E''C''T'Key.space'O''N'Key.space'A'Key.space'[''A''D'Key.backspaceKey.backspaceKey.backspace'P''A''D'Key.space
Screenshot: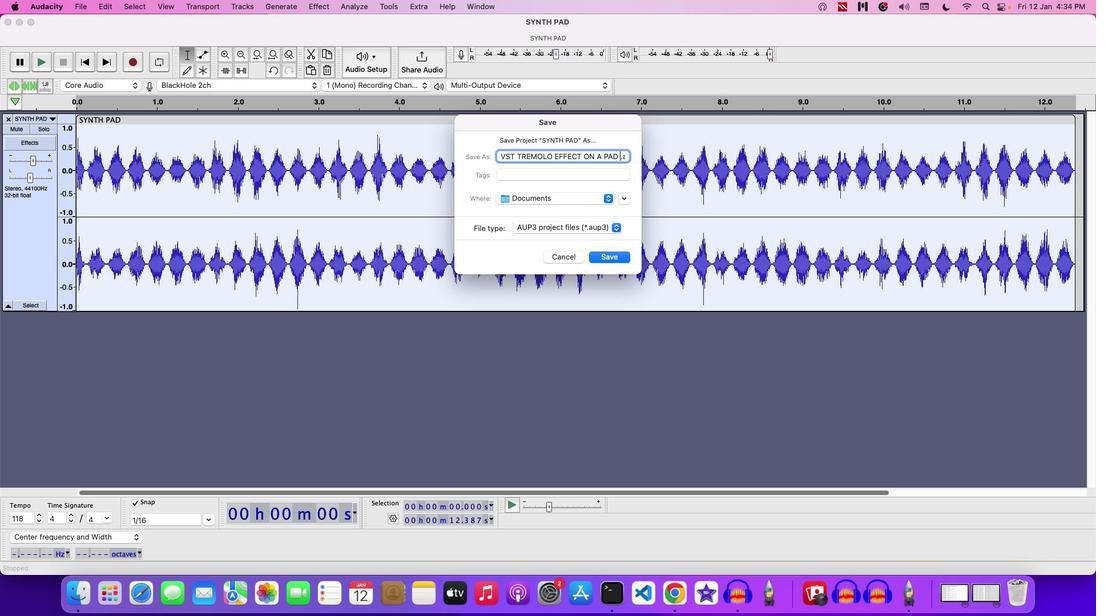 
Action: Mouse moved to (615, 251)
Screenshot: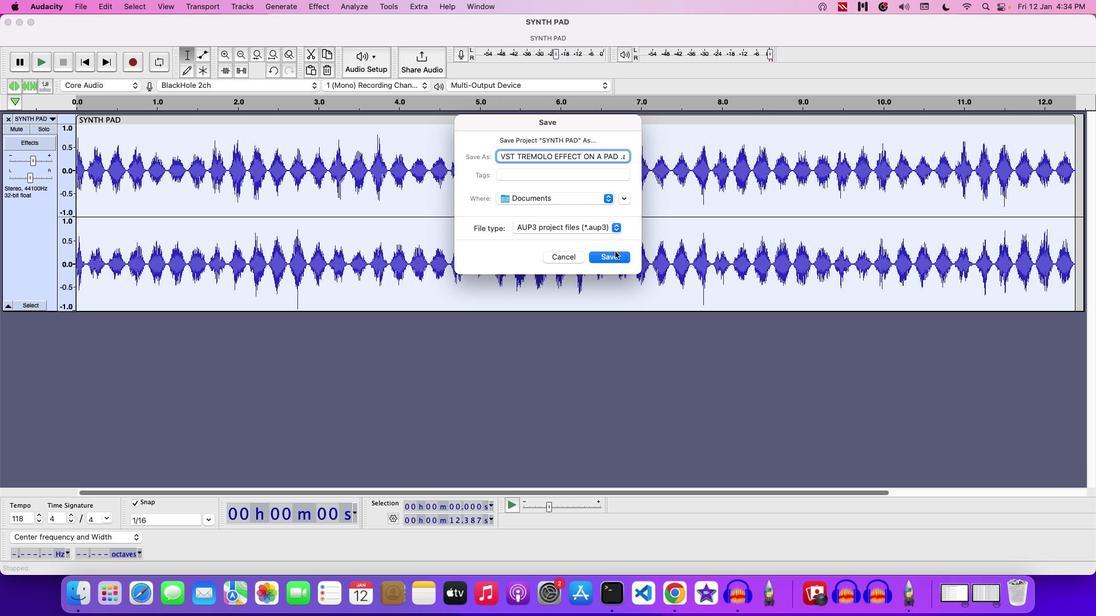 
Action: Mouse pressed left at (615, 251)
Screenshot: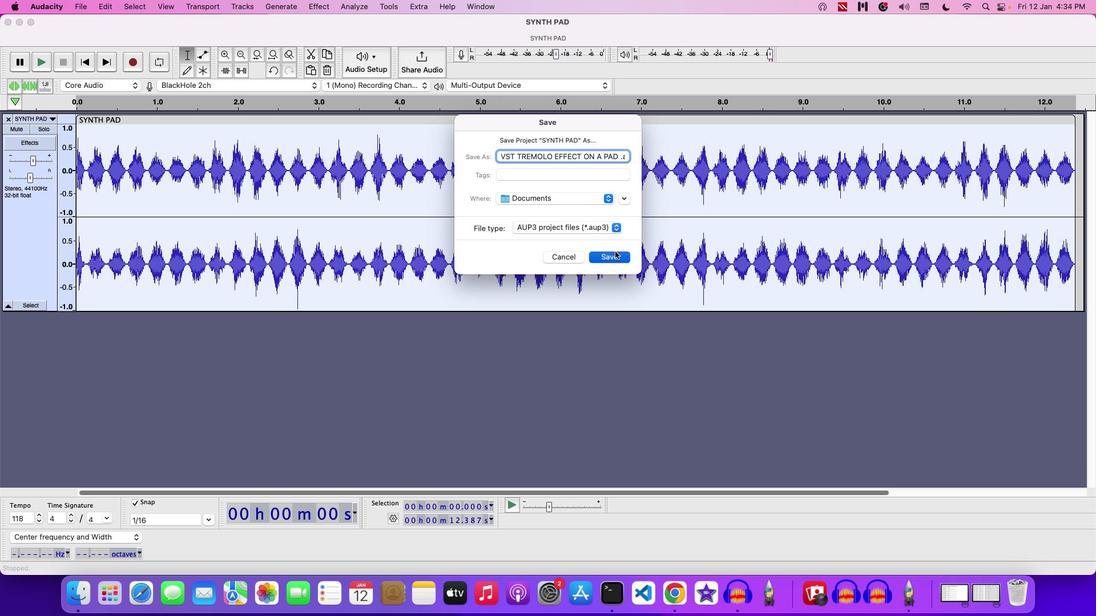 
Action: Mouse moved to (615, 251)
Screenshot: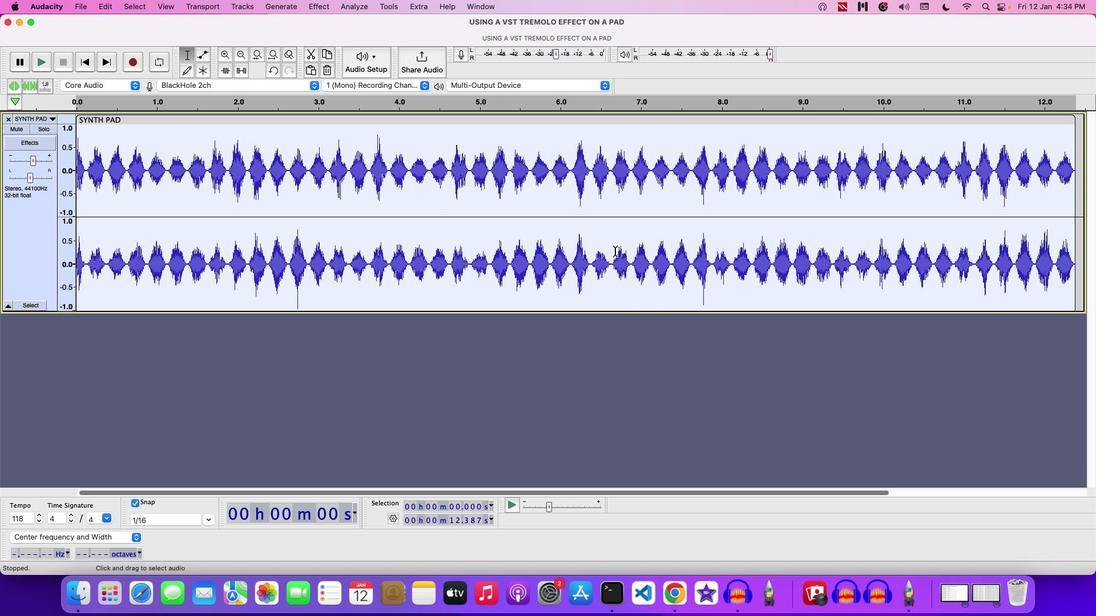 
